 Task: Look for space in Deoli, India from 2nd August, 2023 to 12th August, 2023 for 2 adults in price range Rs.5000 to Rs.10000. Place can be private room with 1  bedroom having 1 bed and 1 bathroom. Property type can be house, flat, guest house, hotel. Booking option can be shelf check-in. Required host language is English.
Action: Mouse moved to (416, 50)
Screenshot: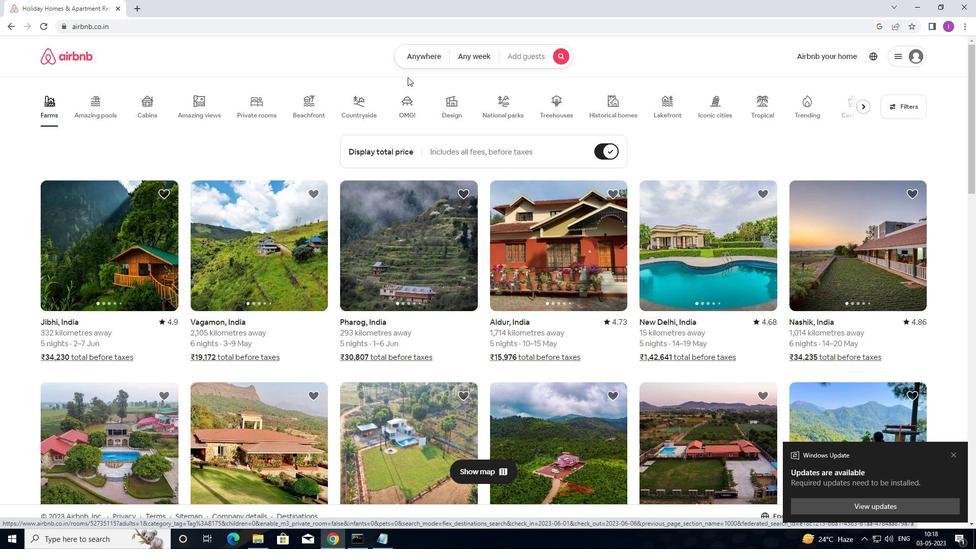 
Action: Mouse pressed left at (416, 50)
Screenshot: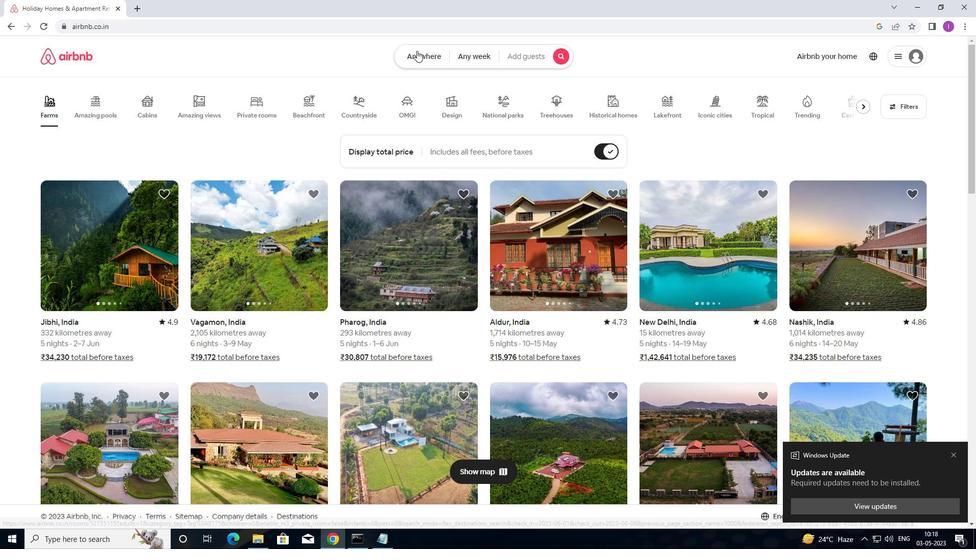 
Action: Mouse moved to (294, 101)
Screenshot: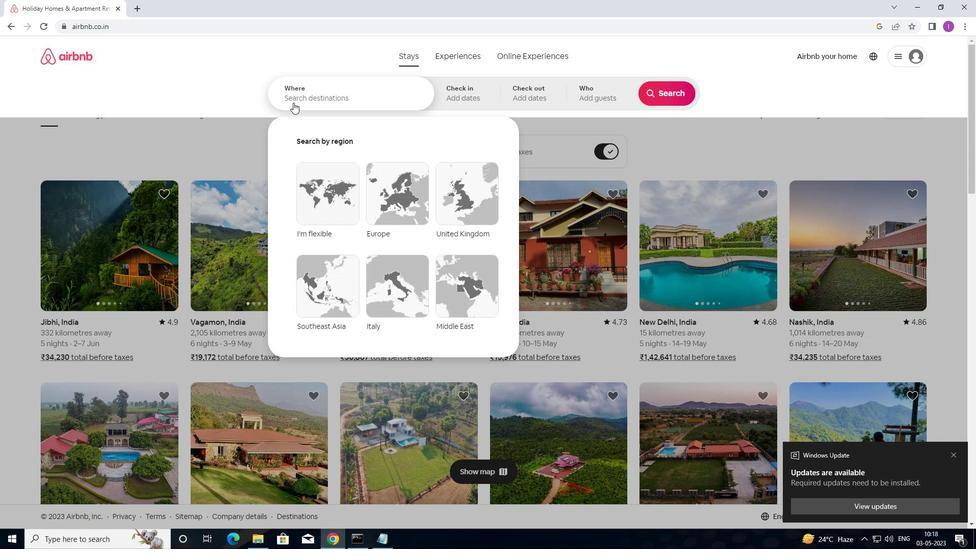 
Action: Mouse pressed left at (294, 101)
Screenshot: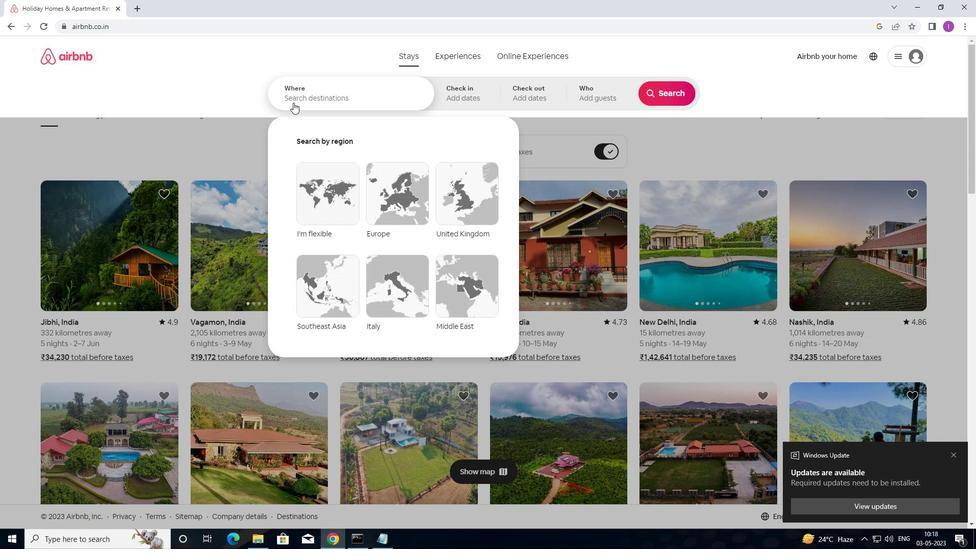 
Action: Mouse moved to (327, 90)
Screenshot: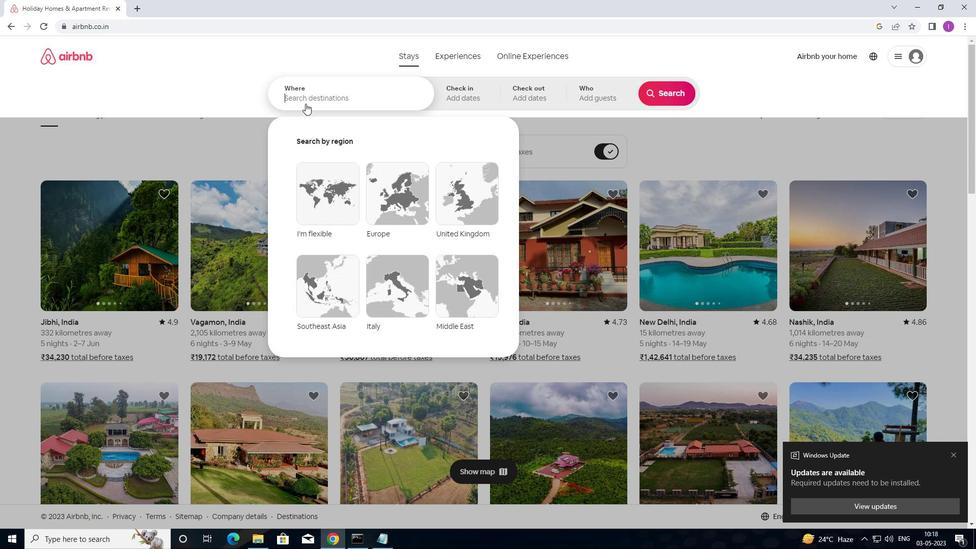 
Action: Key pressed <Key.shift>DEOLI,<Key.shift>INDIA
Screenshot: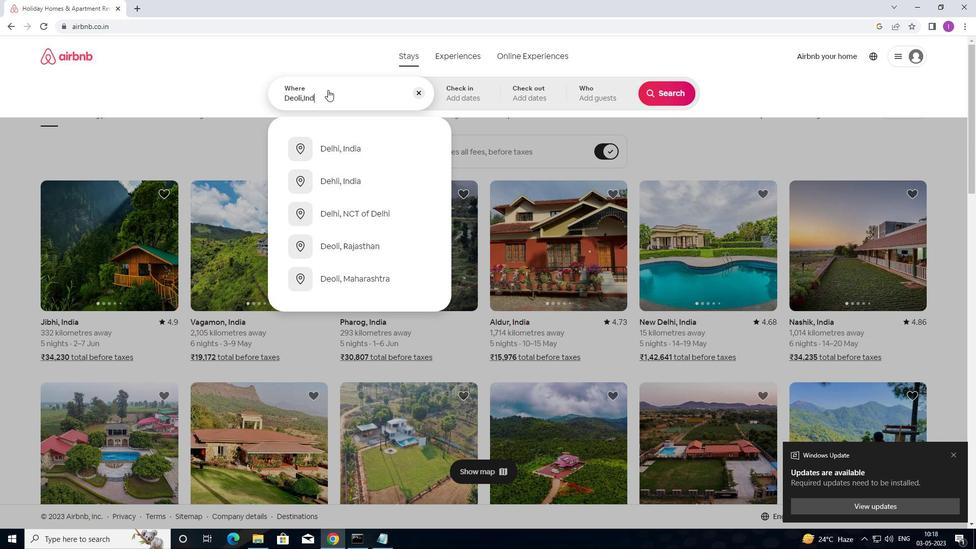 
Action: Mouse moved to (470, 93)
Screenshot: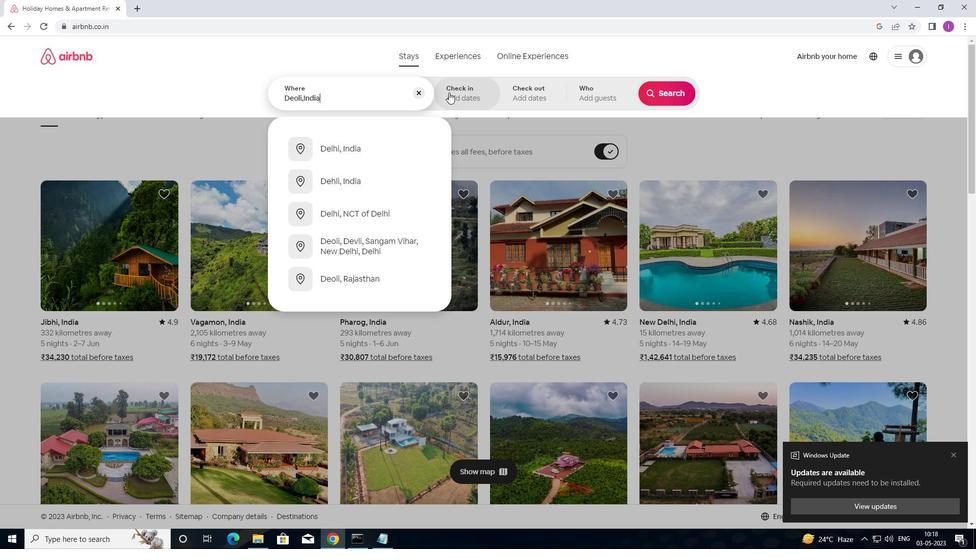 
Action: Mouse pressed left at (470, 93)
Screenshot: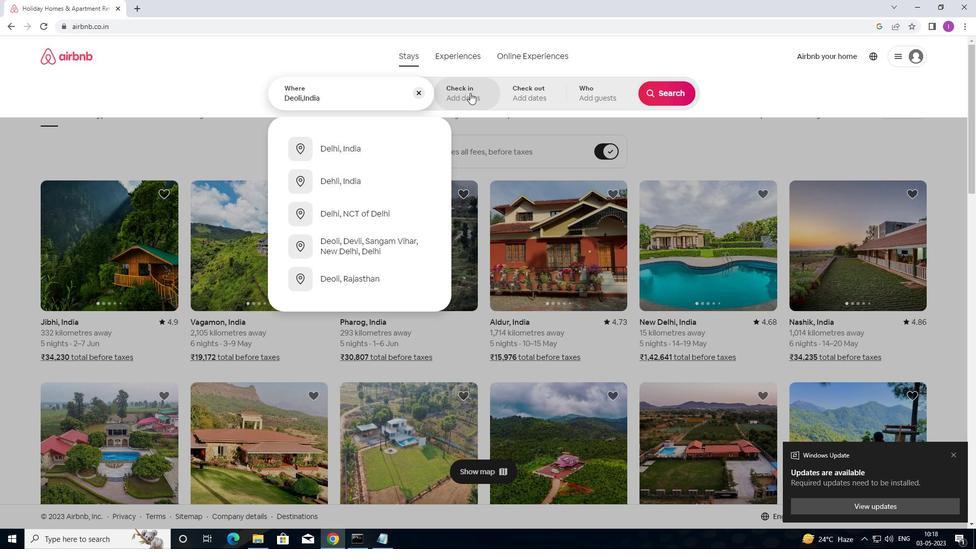 
Action: Mouse moved to (661, 173)
Screenshot: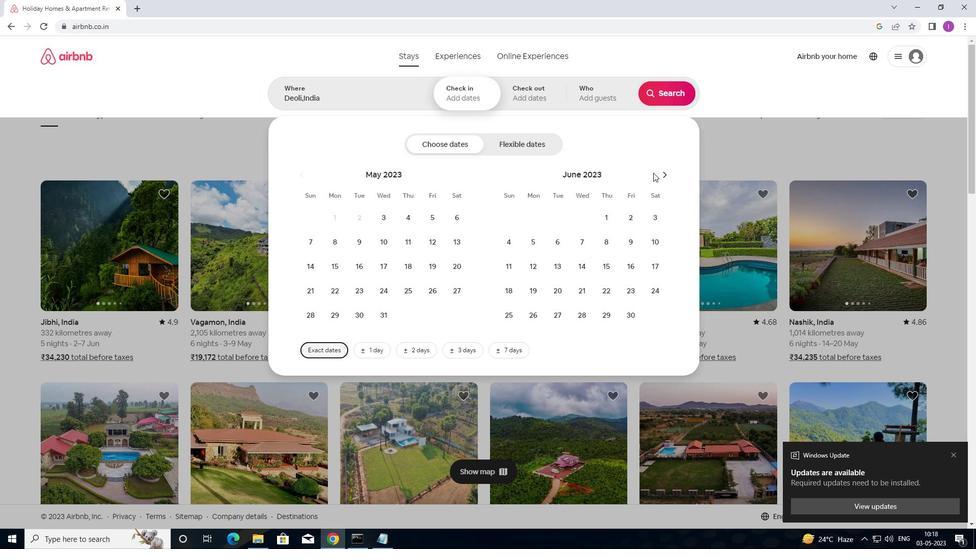 
Action: Mouse pressed left at (661, 173)
Screenshot: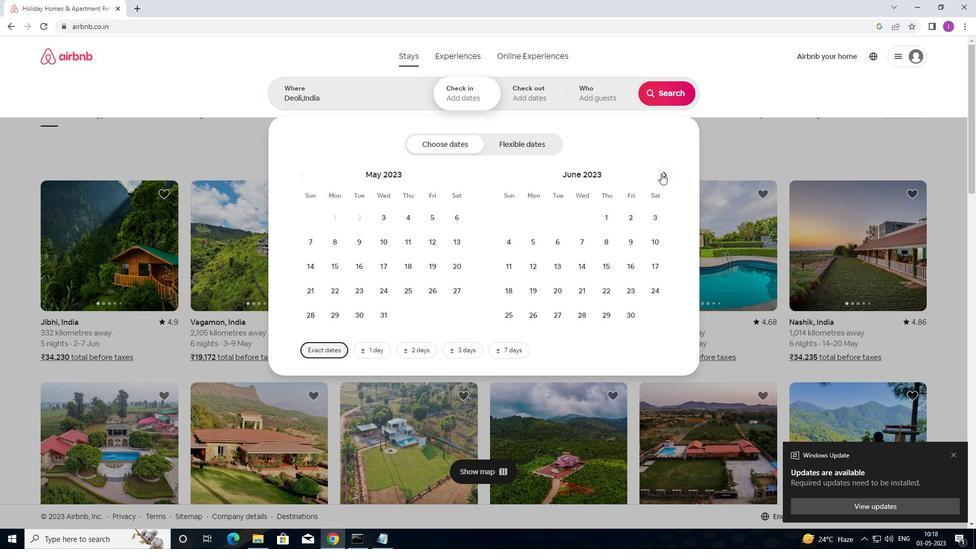 
Action: Mouse pressed left at (661, 173)
Screenshot: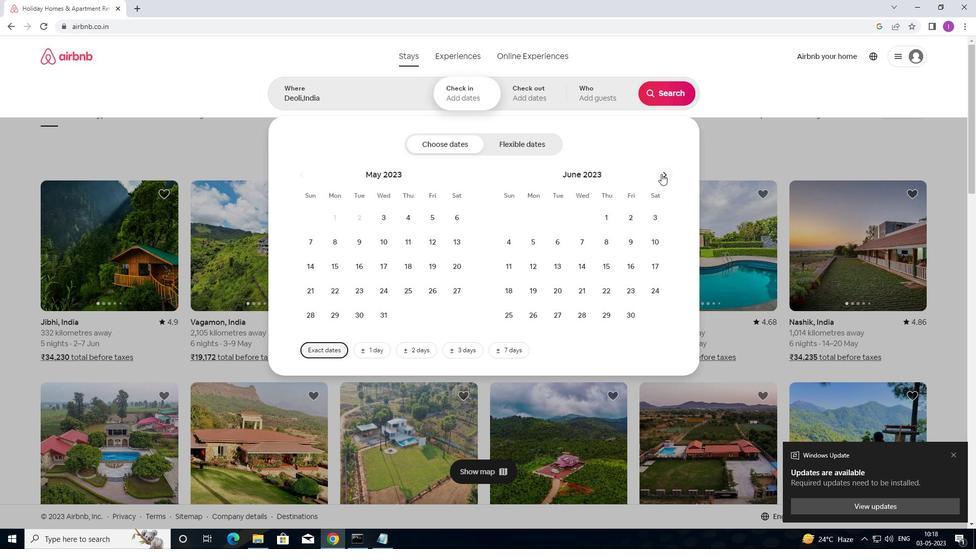 
Action: Mouse pressed left at (661, 173)
Screenshot: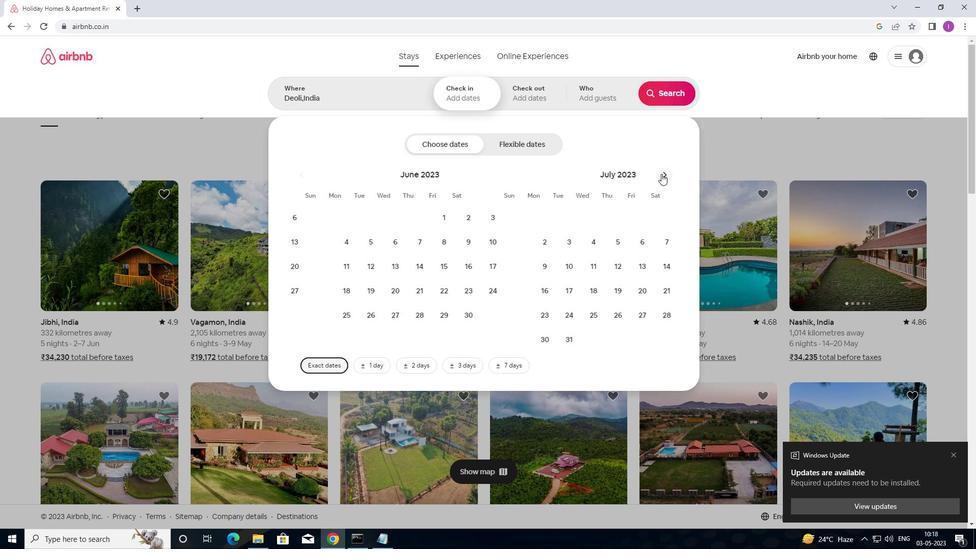 
Action: Mouse moved to (379, 215)
Screenshot: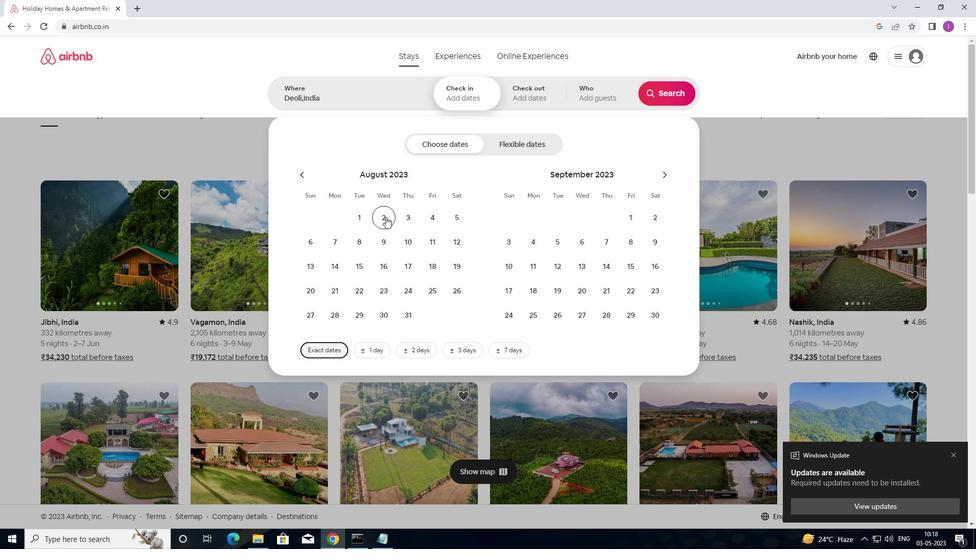 
Action: Mouse pressed left at (379, 215)
Screenshot: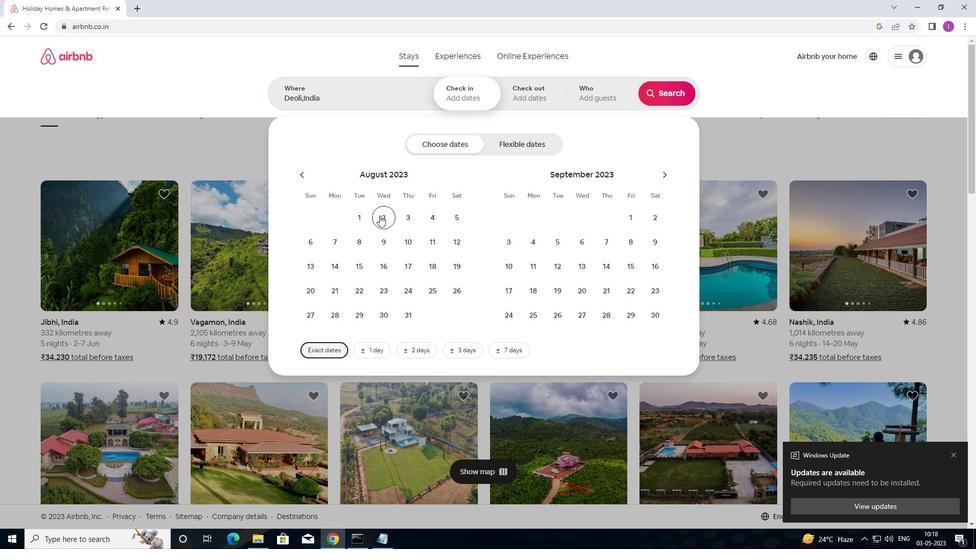 
Action: Mouse moved to (458, 237)
Screenshot: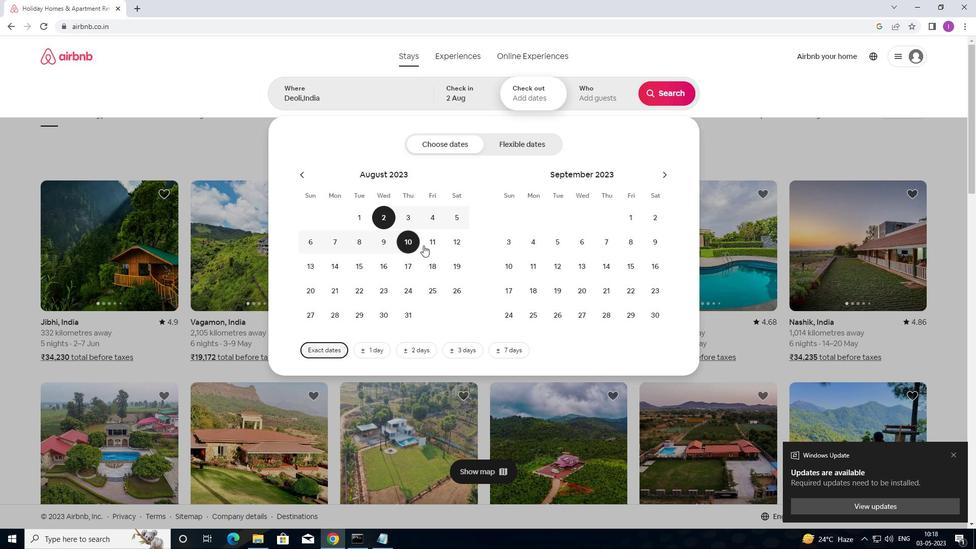 
Action: Mouse pressed left at (458, 237)
Screenshot: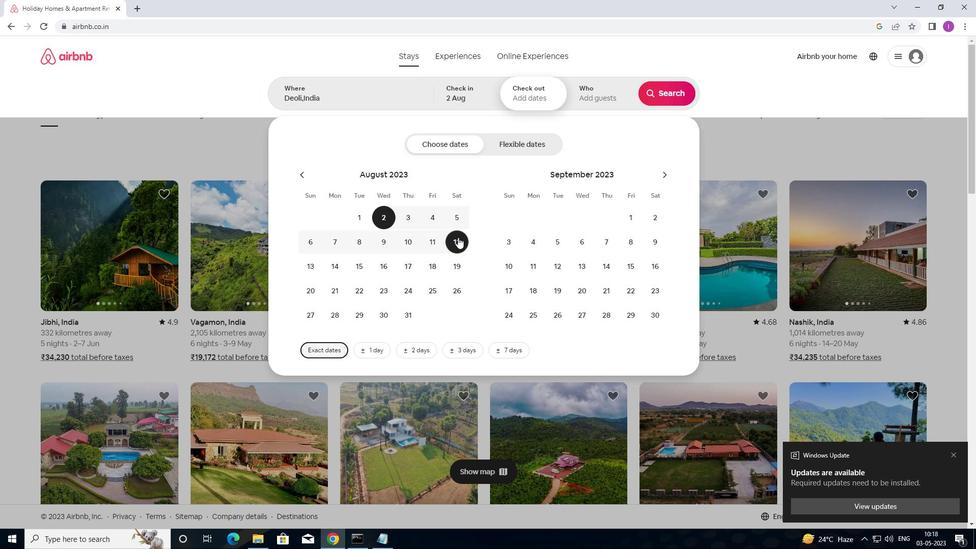 
Action: Mouse moved to (619, 94)
Screenshot: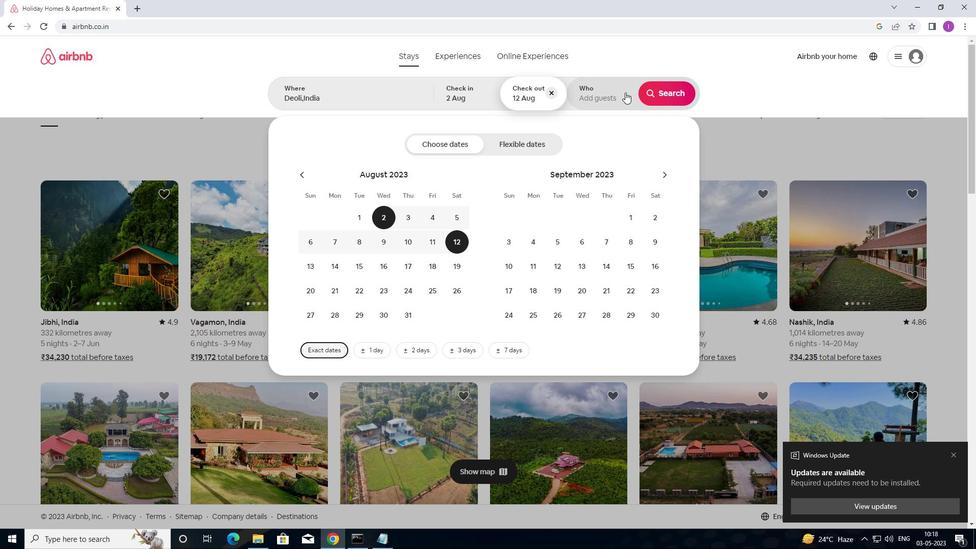 
Action: Mouse pressed left at (619, 94)
Screenshot: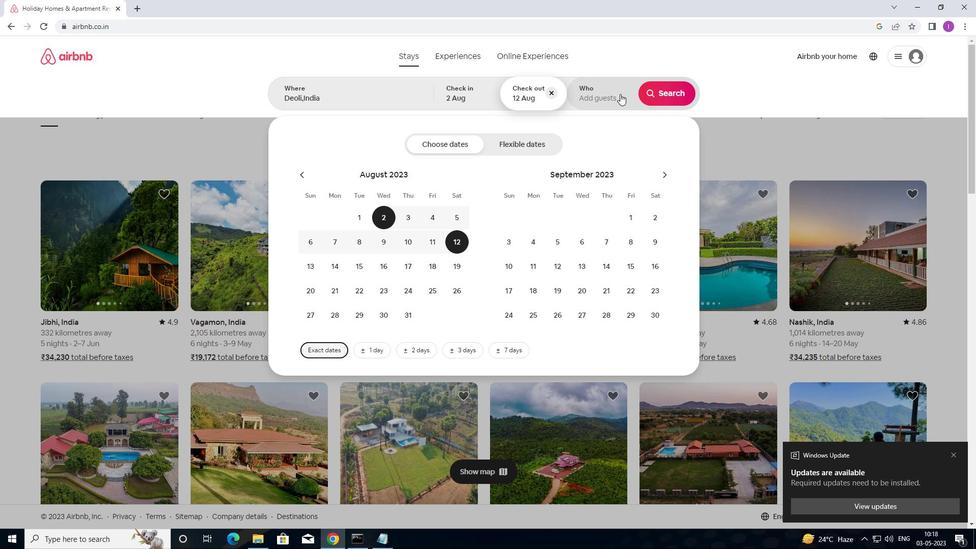 
Action: Mouse moved to (666, 148)
Screenshot: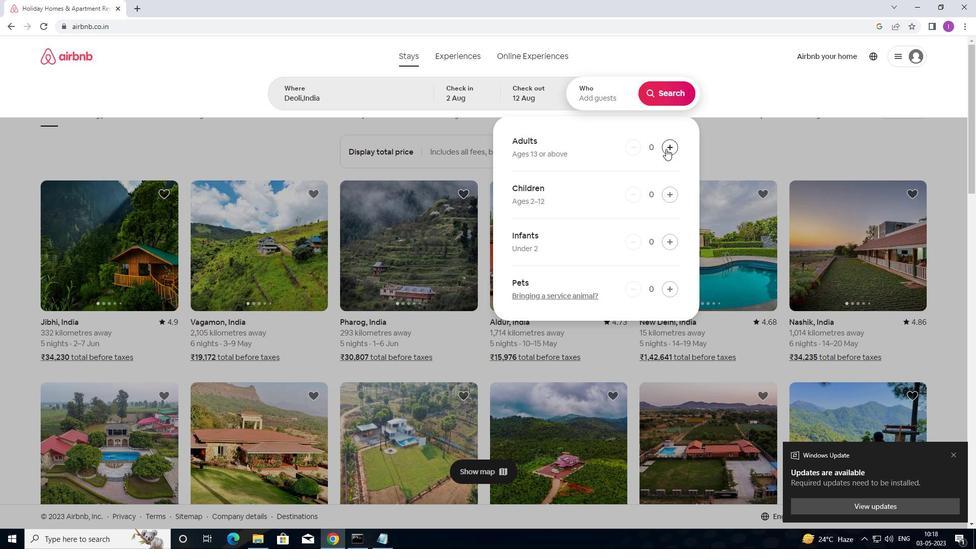 
Action: Mouse pressed left at (666, 148)
Screenshot: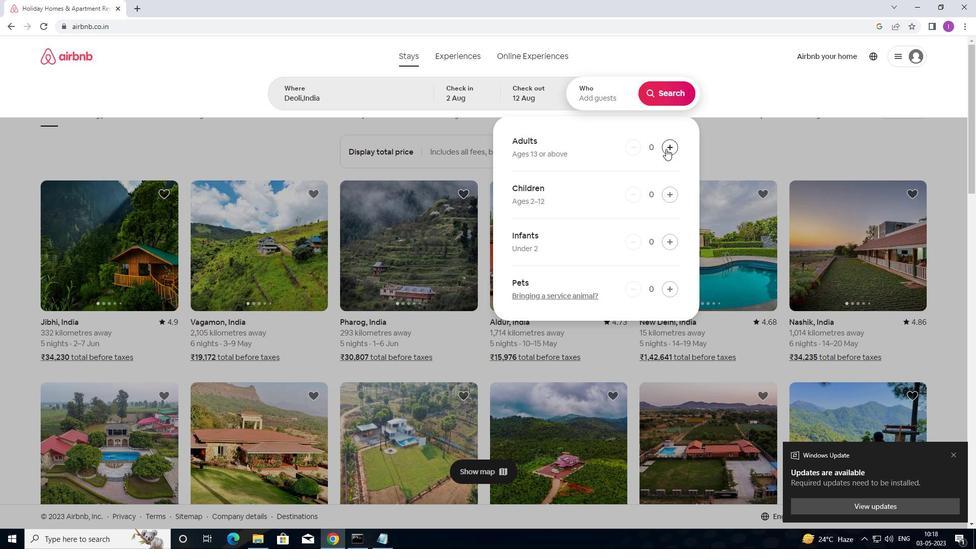 
Action: Mouse pressed left at (666, 148)
Screenshot: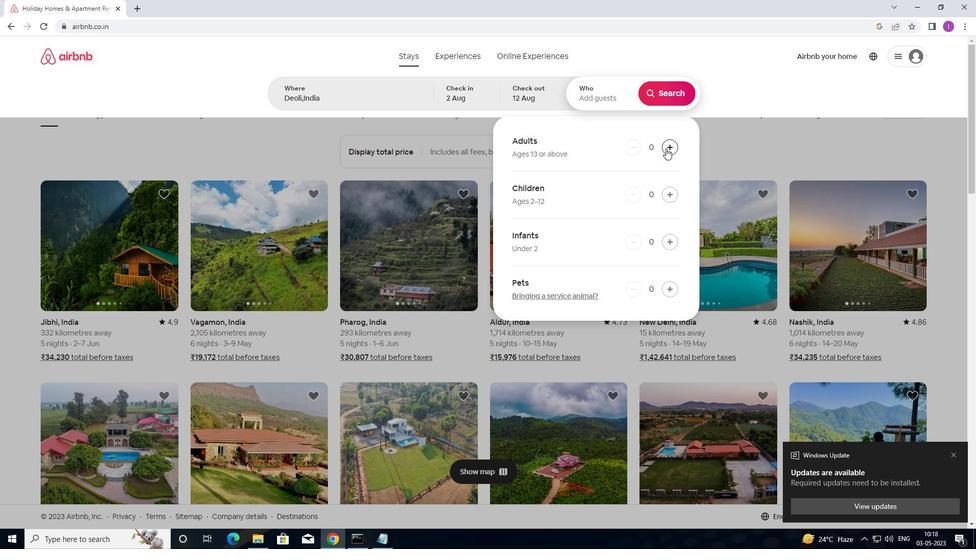 
Action: Mouse moved to (663, 97)
Screenshot: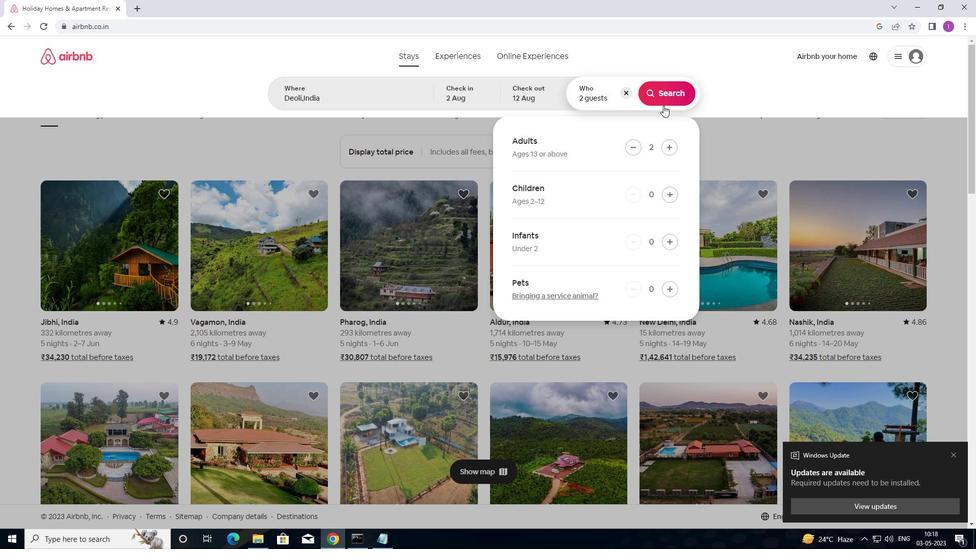 
Action: Mouse pressed left at (663, 97)
Screenshot: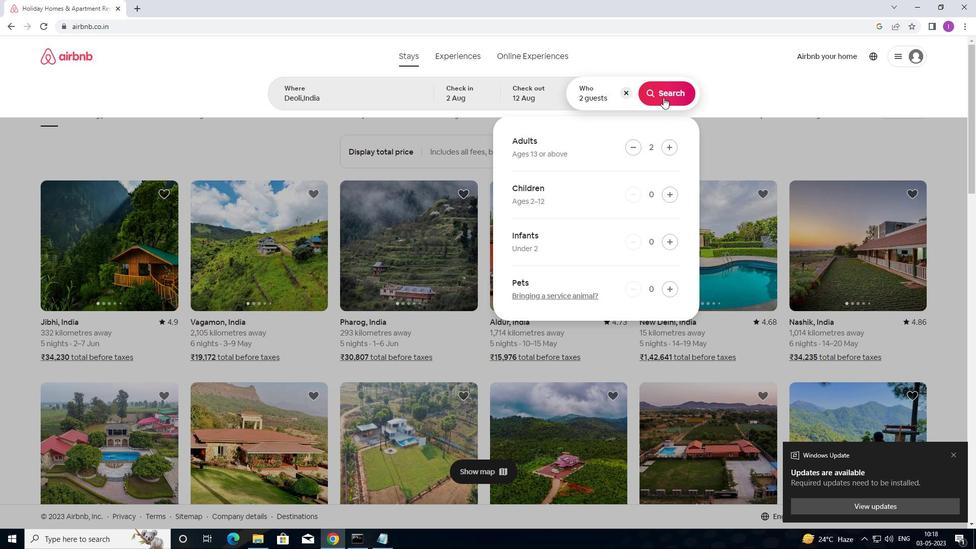 
Action: Mouse moved to (933, 93)
Screenshot: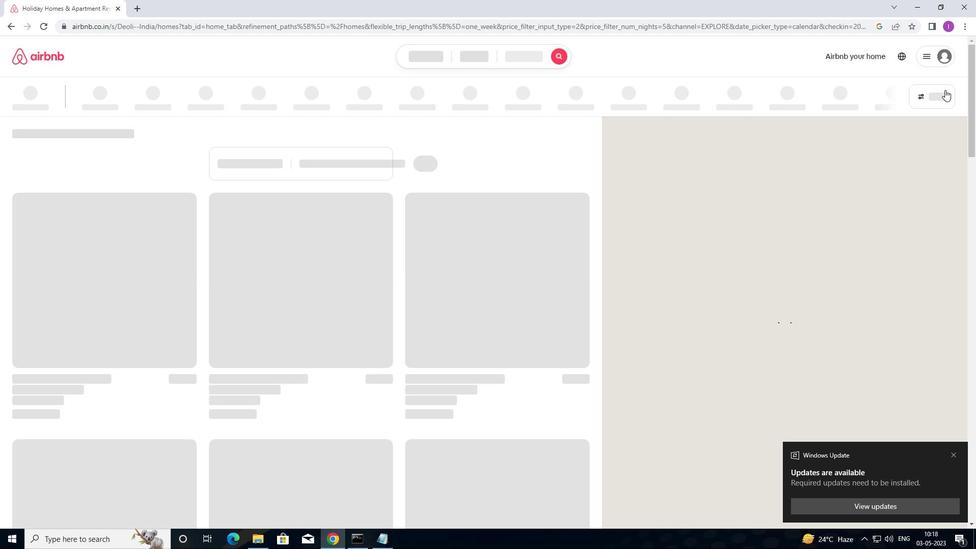
Action: Mouse pressed left at (933, 93)
Screenshot: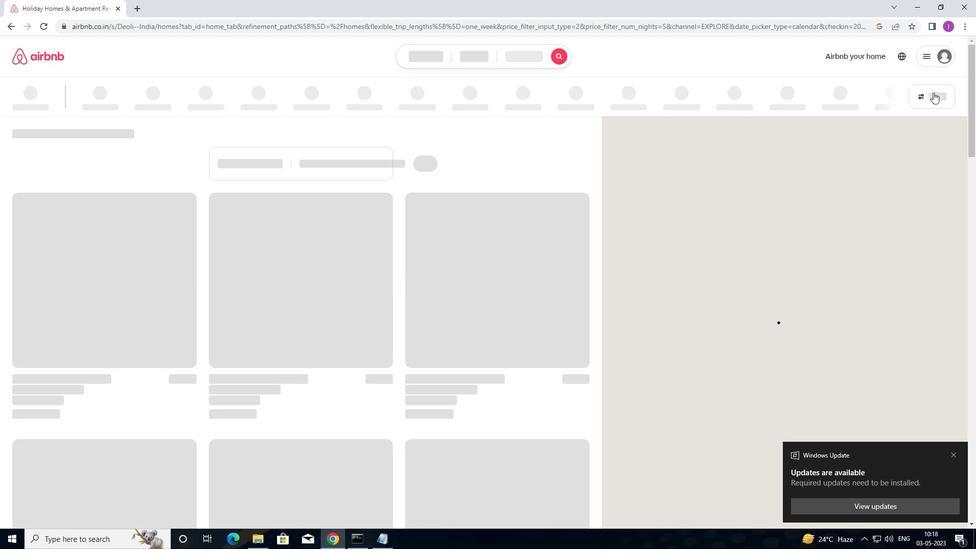 
Action: Mouse moved to (935, 94)
Screenshot: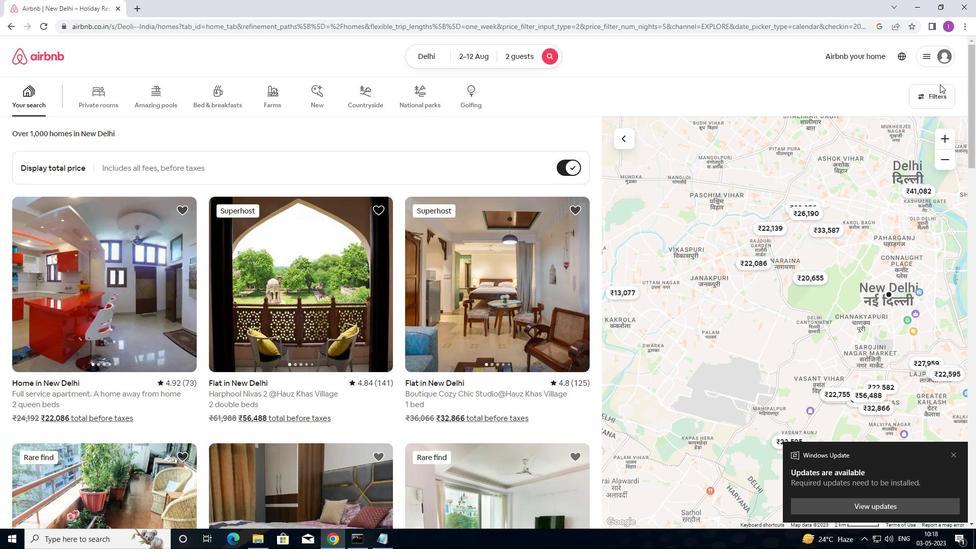 
Action: Mouse pressed left at (935, 94)
Screenshot: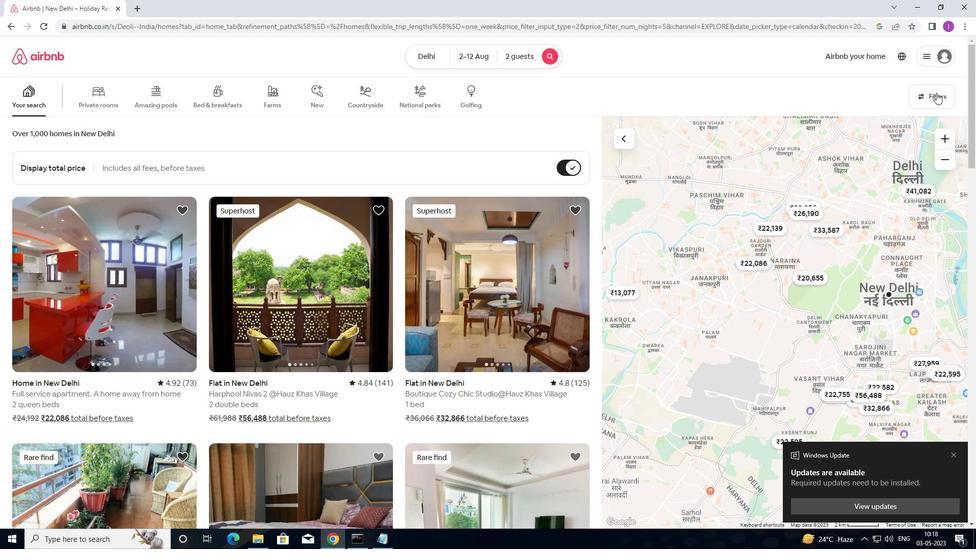 
Action: Mouse moved to (364, 227)
Screenshot: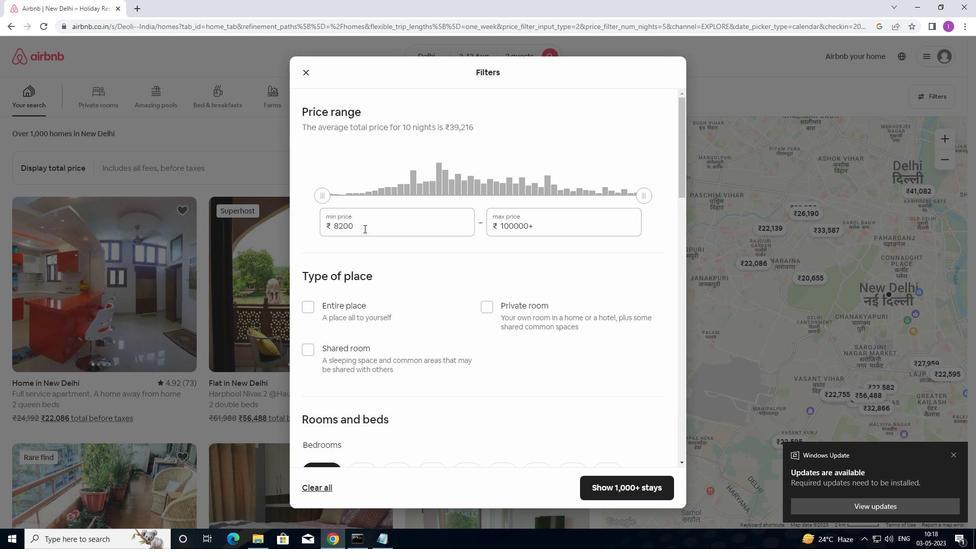
Action: Mouse pressed left at (364, 227)
Screenshot: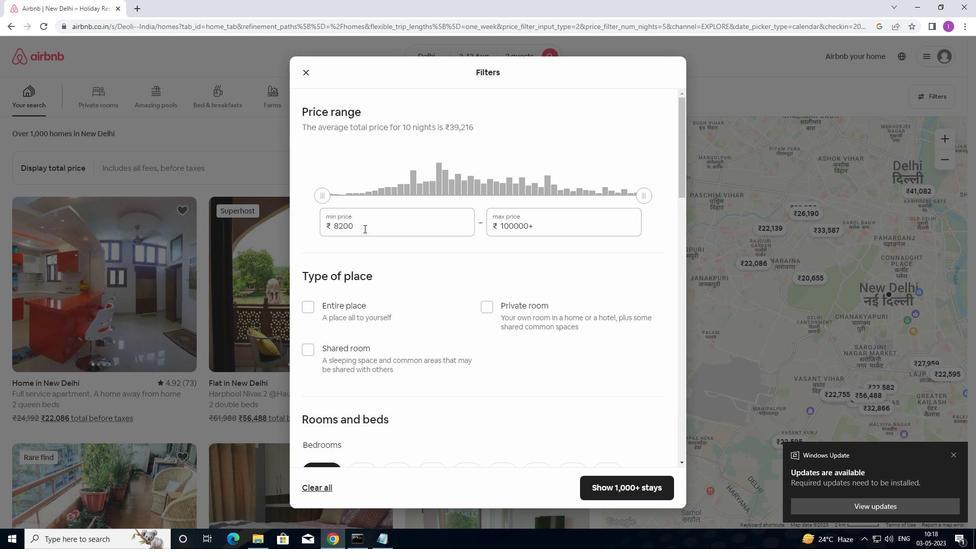 
Action: Mouse moved to (336, 222)
Screenshot: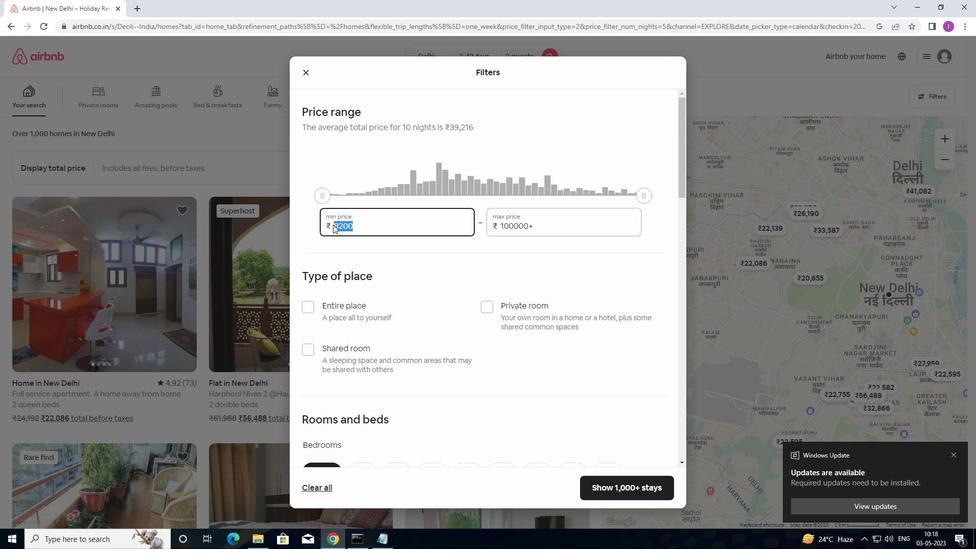 
Action: Key pressed 5
Screenshot: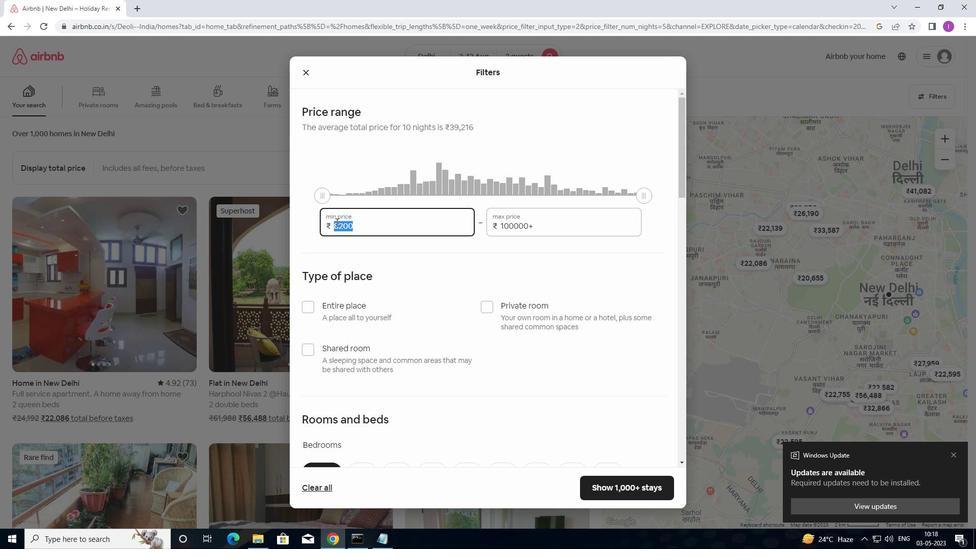 
Action: Mouse moved to (336, 222)
Screenshot: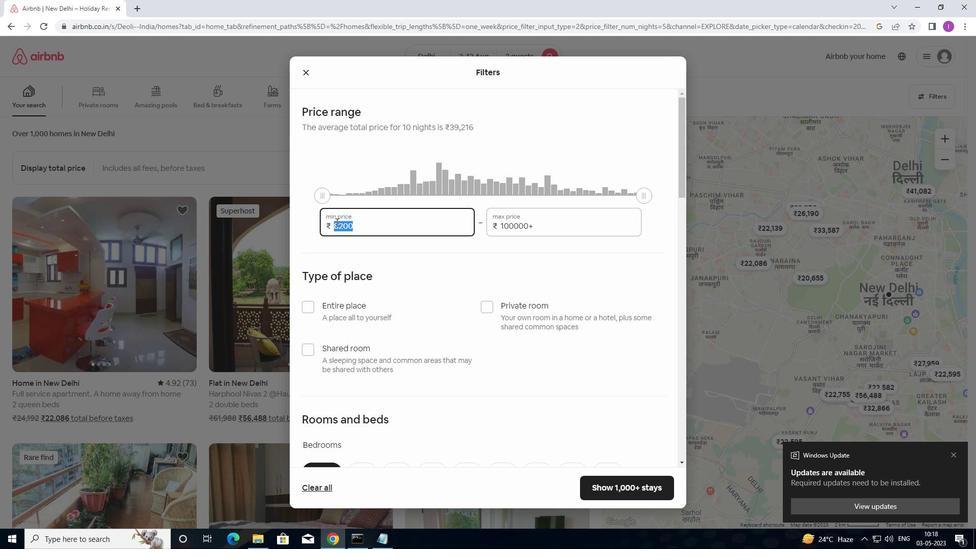 
Action: Key pressed 0
Screenshot: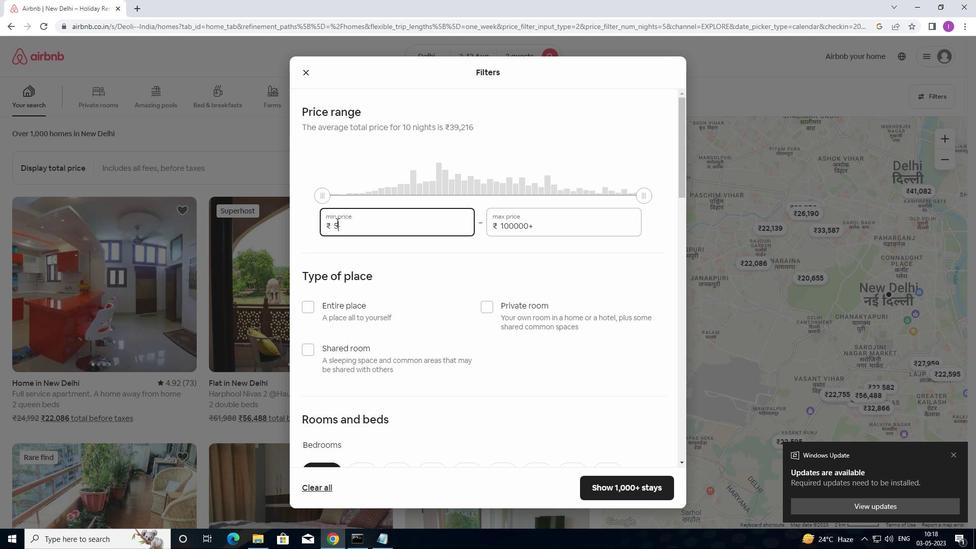 
Action: Mouse moved to (337, 221)
Screenshot: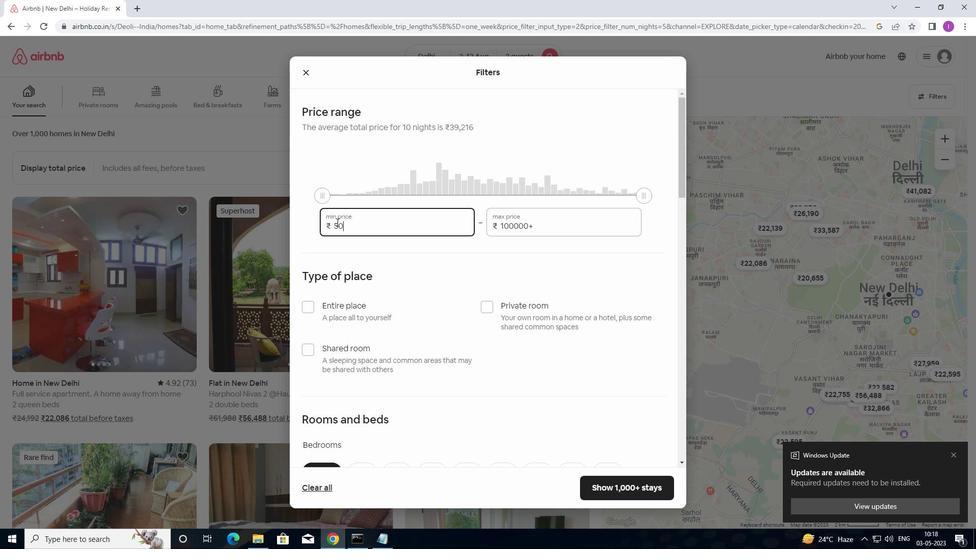 
Action: Key pressed 0
Screenshot: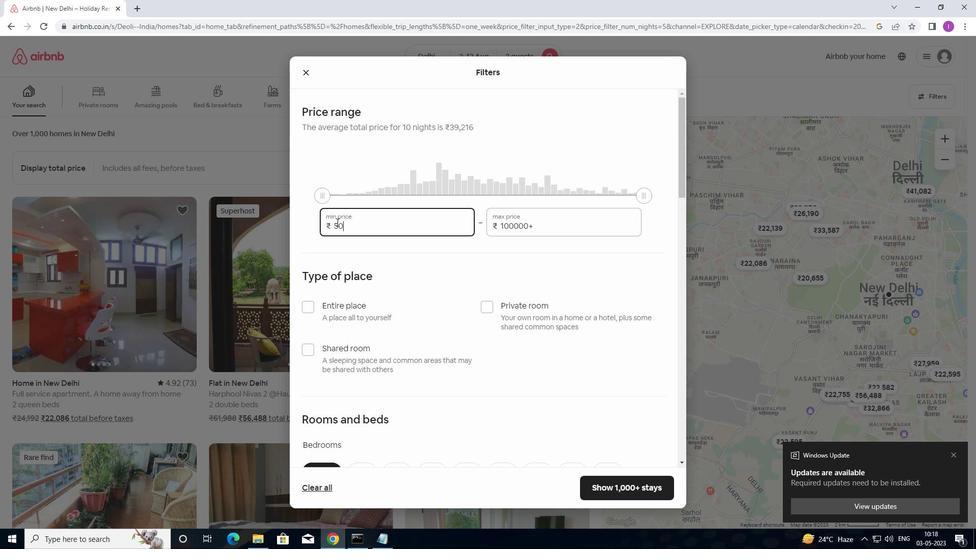 
Action: Mouse moved to (338, 221)
Screenshot: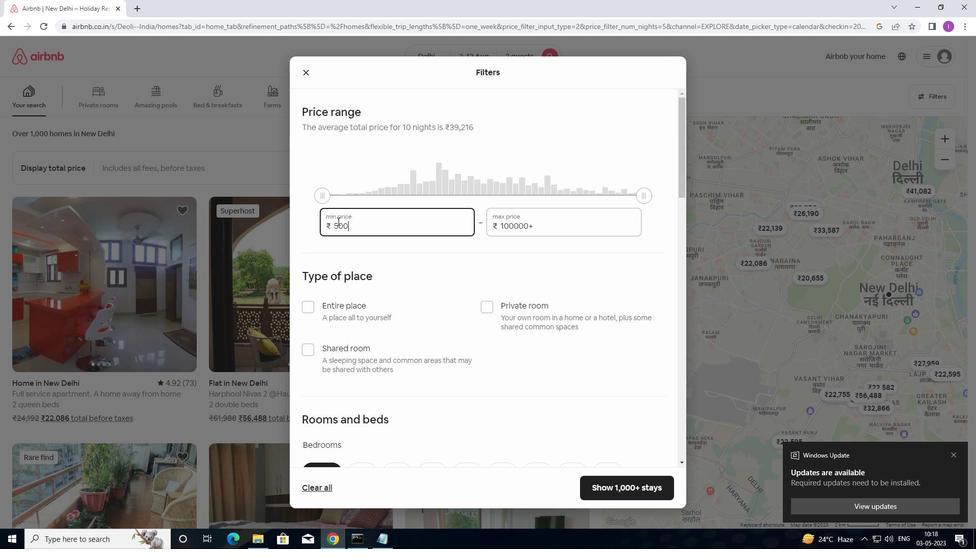 
Action: Key pressed 0
Screenshot: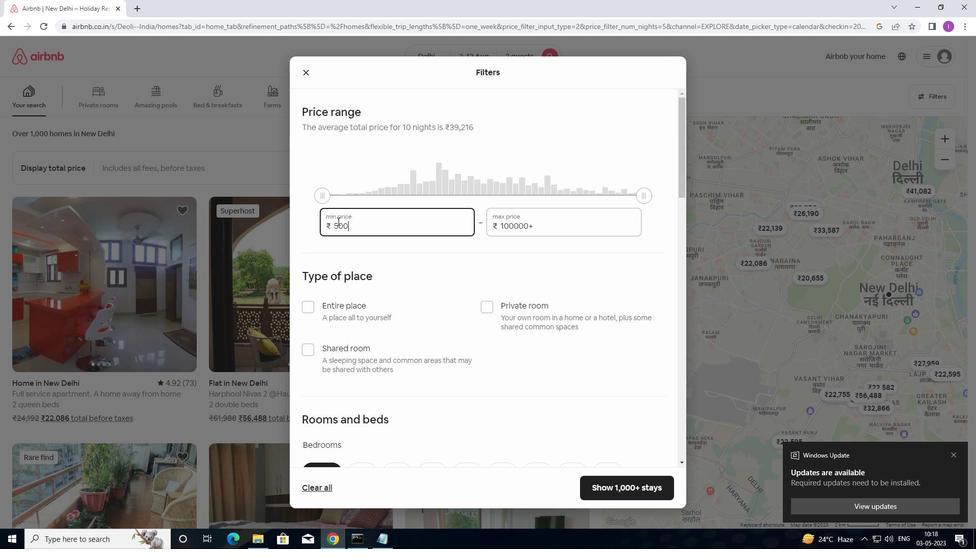 
Action: Mouse moved to (549, 224)
Screenshot: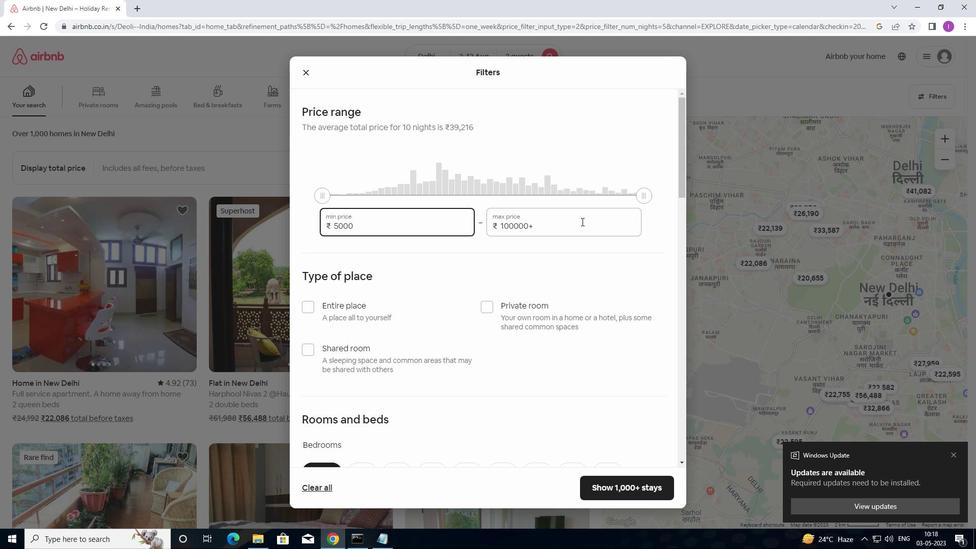 
Action: Mouse pressed left at (549, 224)
Screenshot: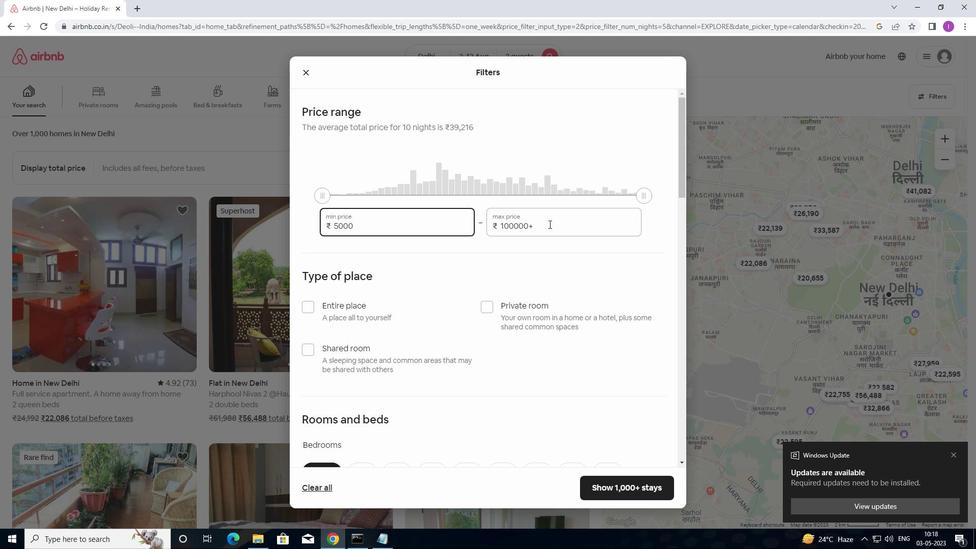
Action: Mouse moved to (497, 222)
Screenshot: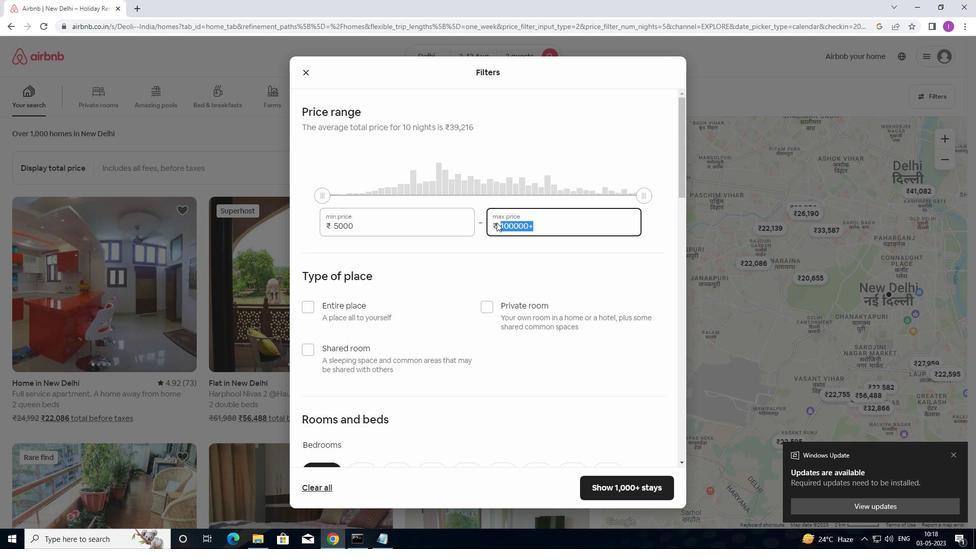 
Action: Key pressed 1
Screenshot: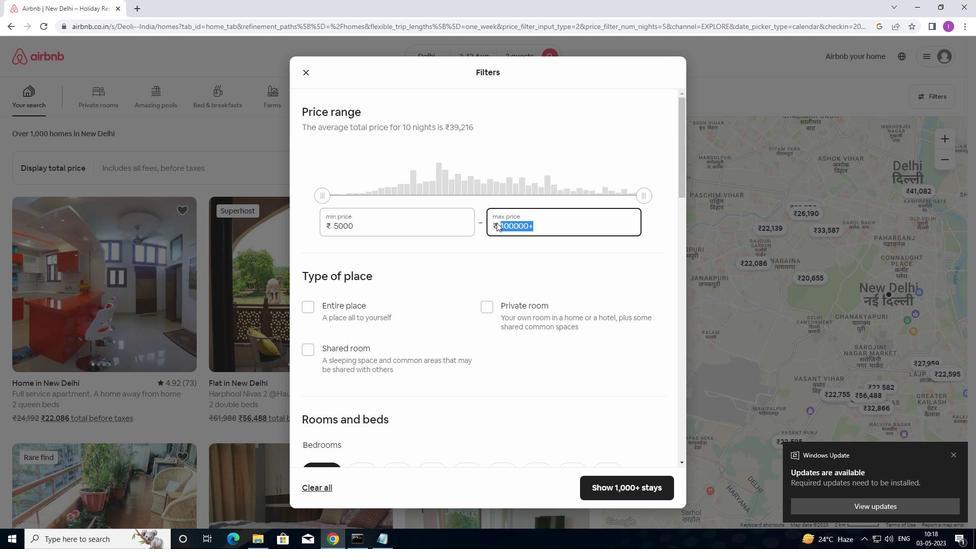 
Action: Mouse moved to (497, 221)
Screenshot: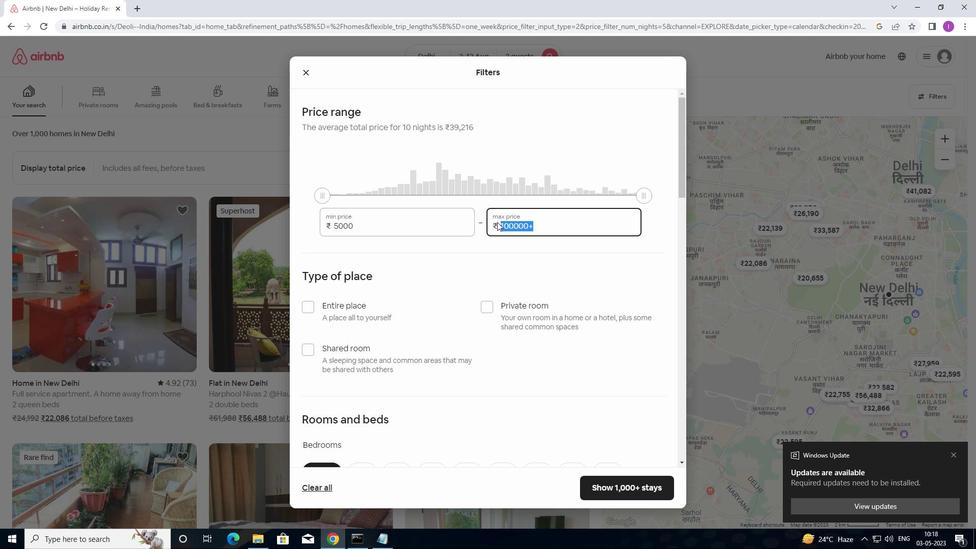 
Action: Key pressed 00
Screenshot: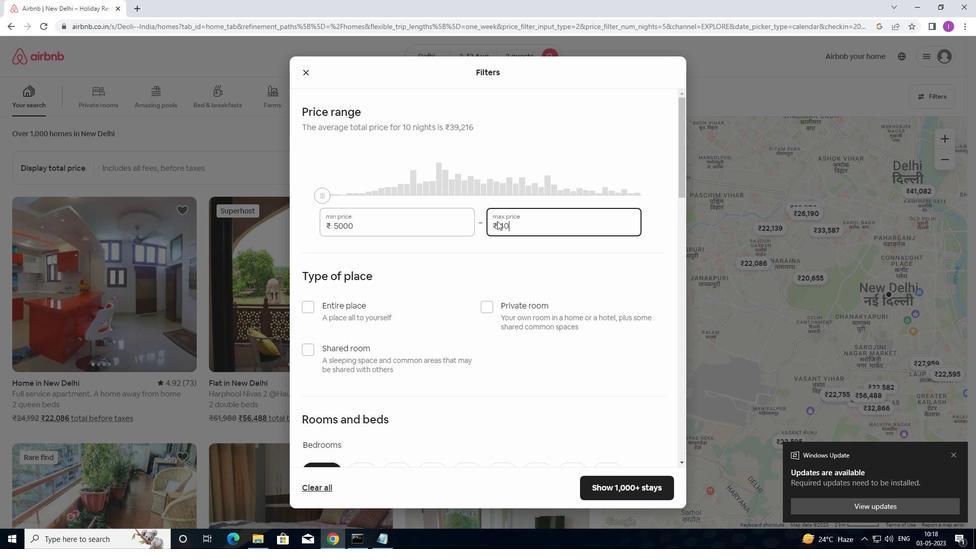 
Action: Mouse moved to (498, 219)
Screenshot: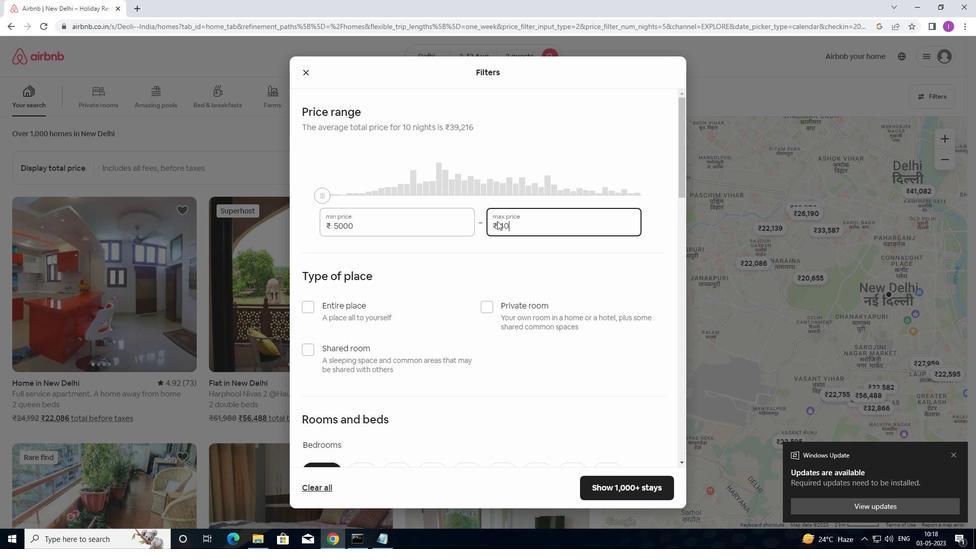 
Action: Key pressed 0
Screenshot: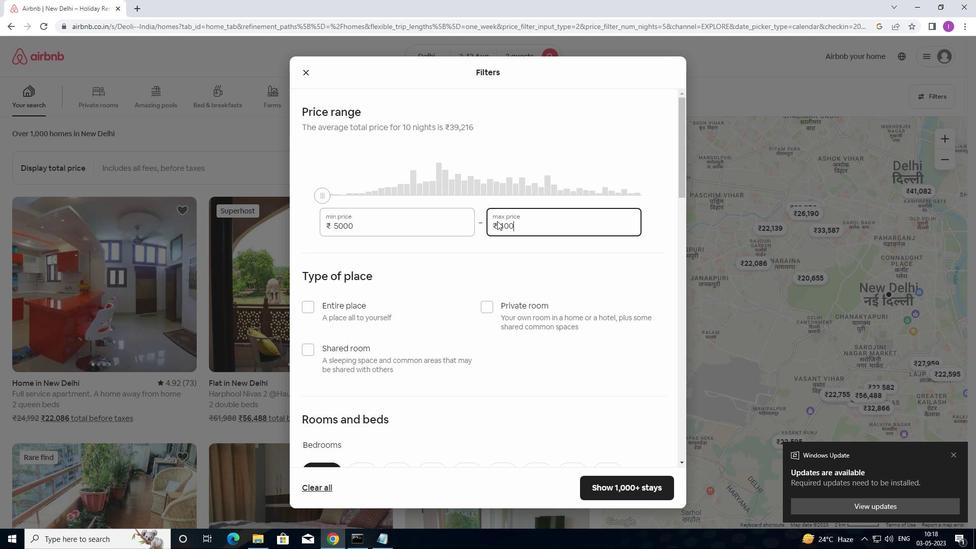 
Action: Mouse moved to (578, 231)
Screenshot: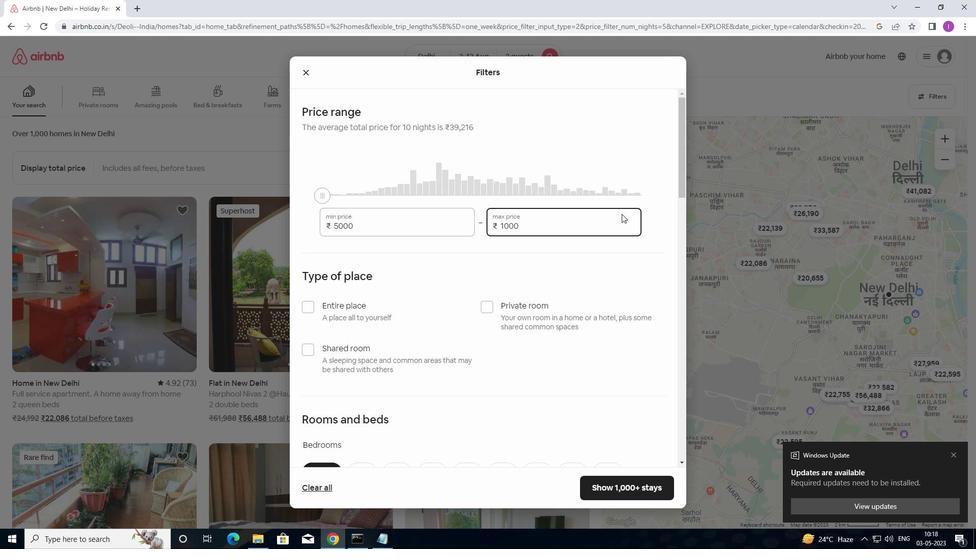
Action: Key pressed 0
Screenshot: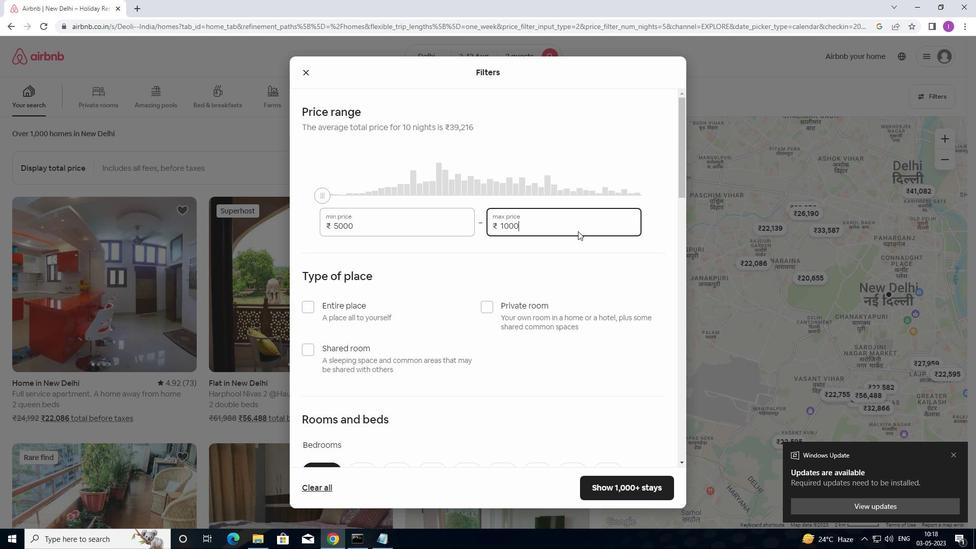 
Action: Mouse moved to (468, 290)
Screenshot: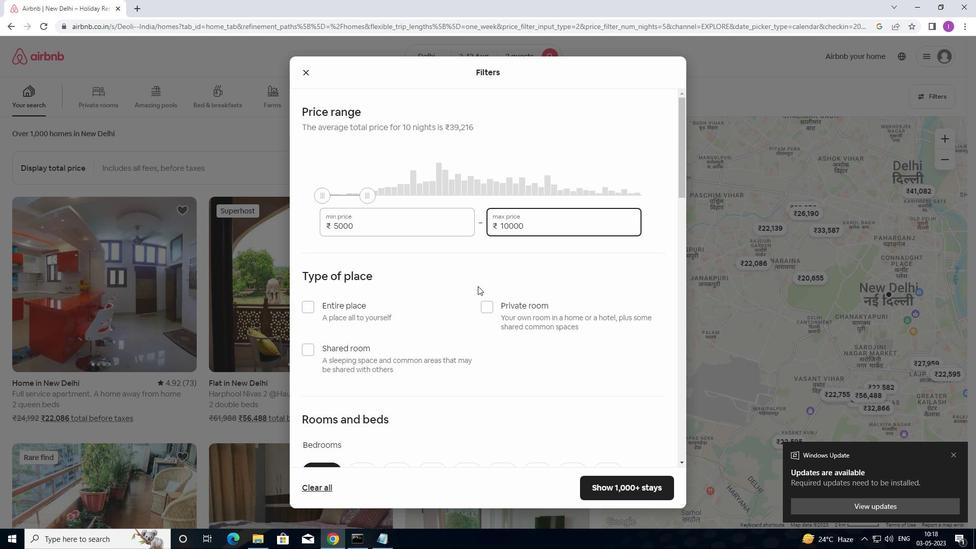 
Action: Mouse scrolled (468, 290) with delta (0, 0)
Screenshot: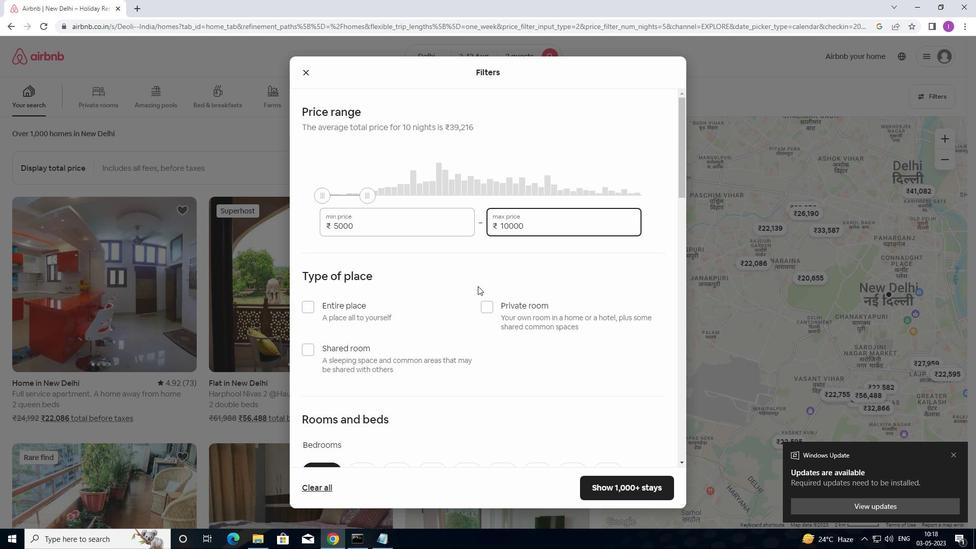 
Action: Mouse moved to (311, 255)
Screenshot: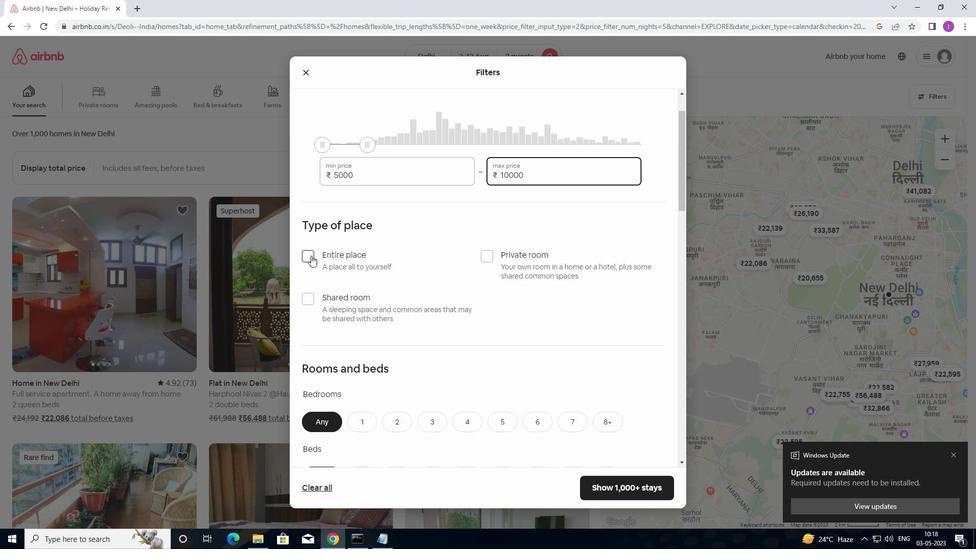 
Action: Mouse pressed left at (311, 255)
Screenshot: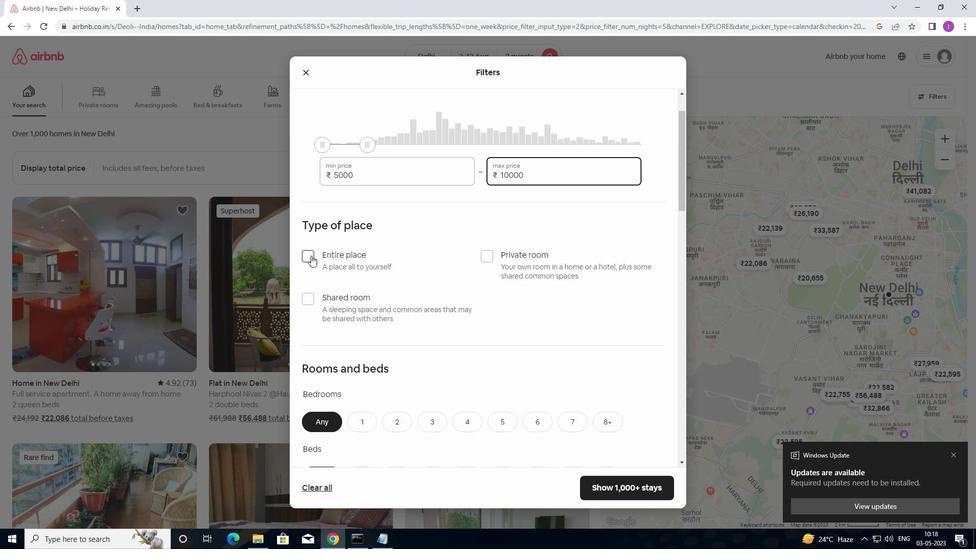 
Action: Mouse moved to (483, 256)
Screenshot: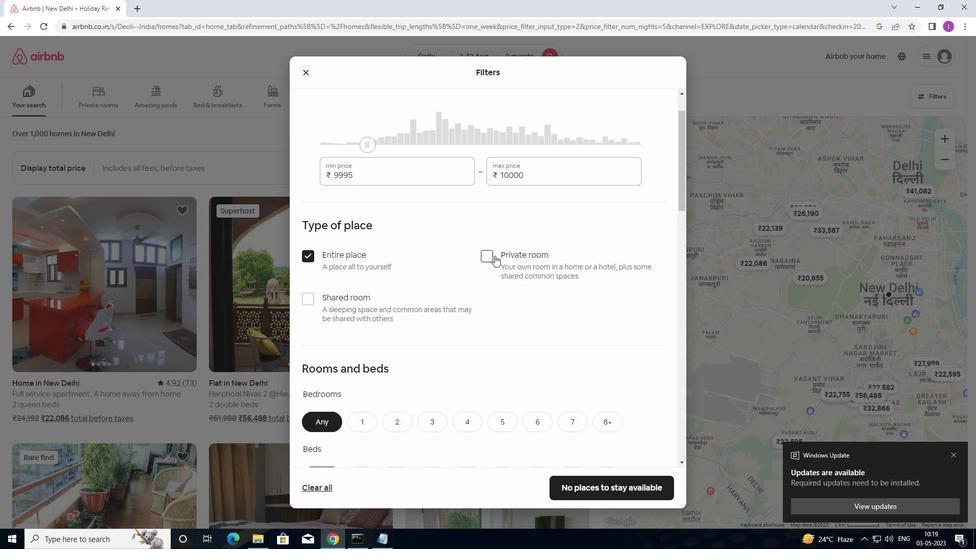 
Action: Mouse pressed left at (483, 256)
Screenshot: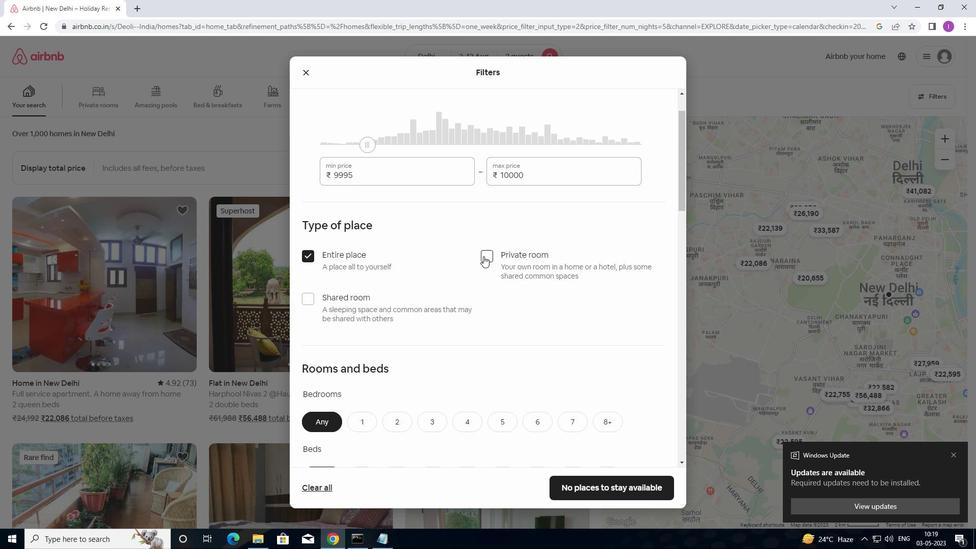
Action: Mouse moved to (307, 254)
Screenshot: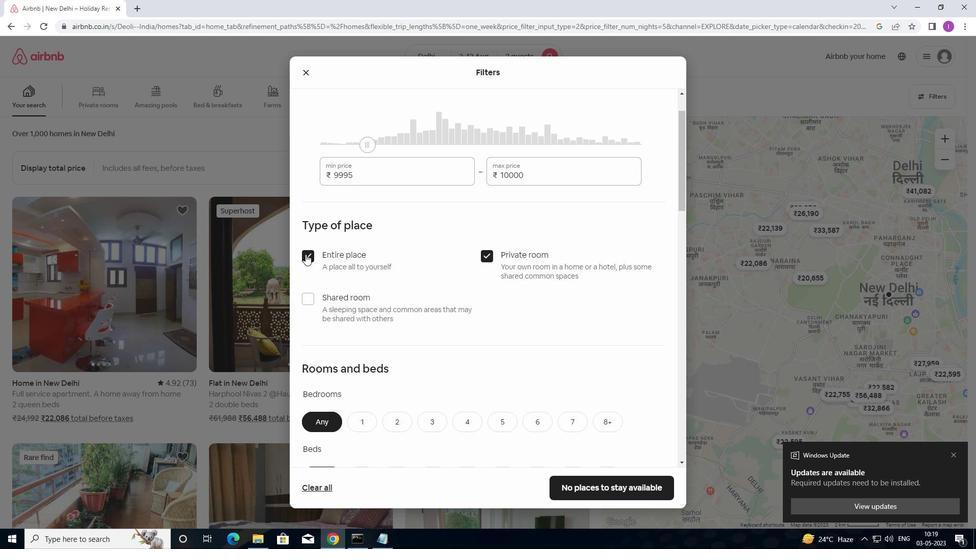 
Action: Mouse pressed left at (307, 254)
Screenshot: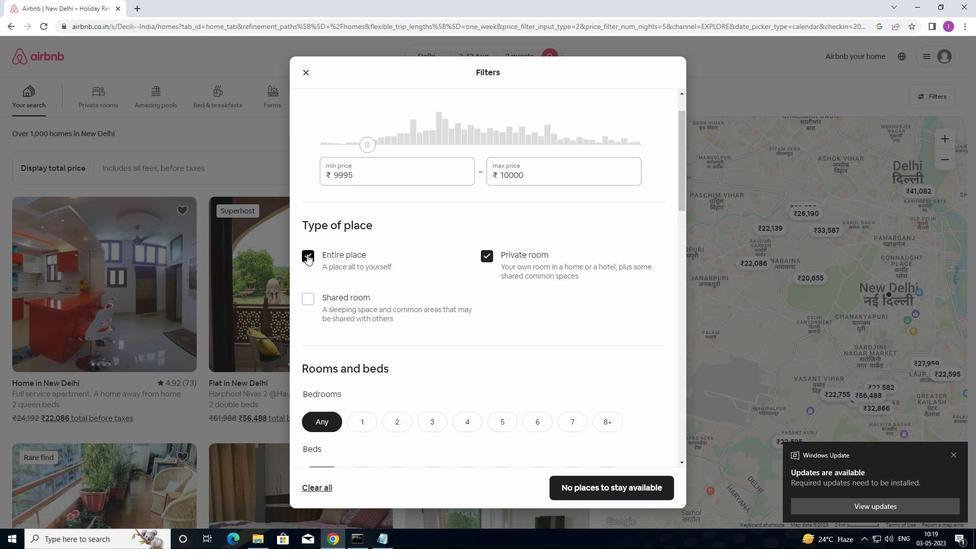 
Action: Mouse moved to (337, 323)
Screenshot: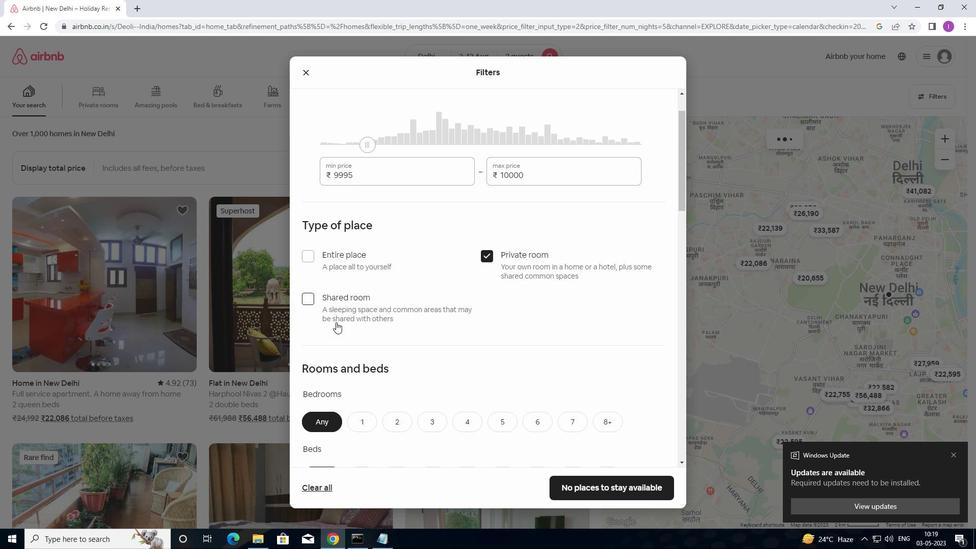 
Action: Mouse scrolled (337, 323) with delta (0, 0)
Screenshot: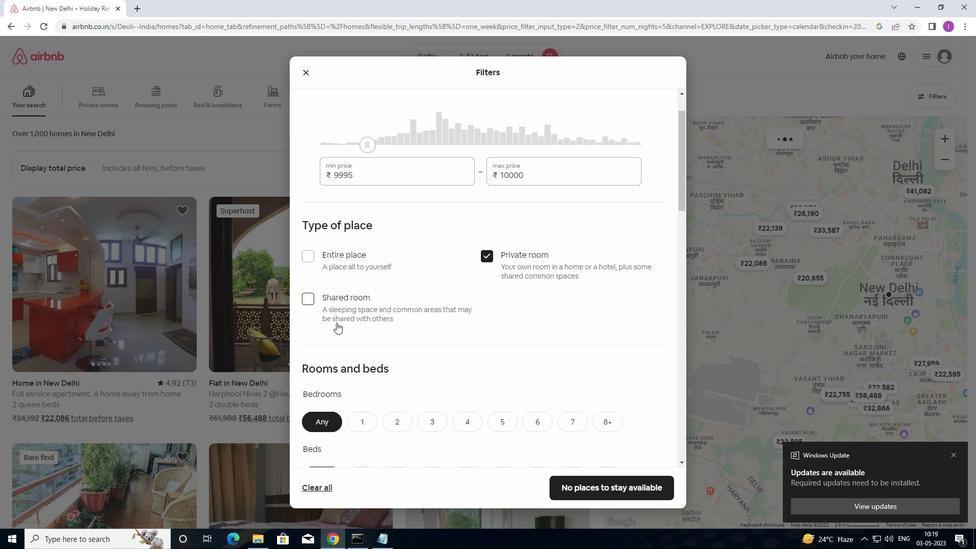 
Action: Mouse scrolled (337, 323) with delta (0, 0)
Screenshot: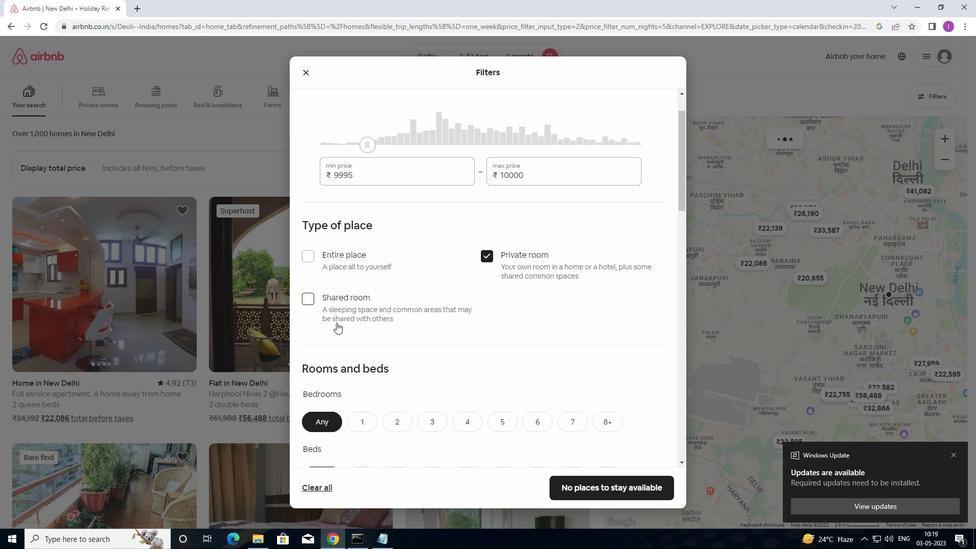 
Action: Mouse moved to (338, 323)
Screenshot: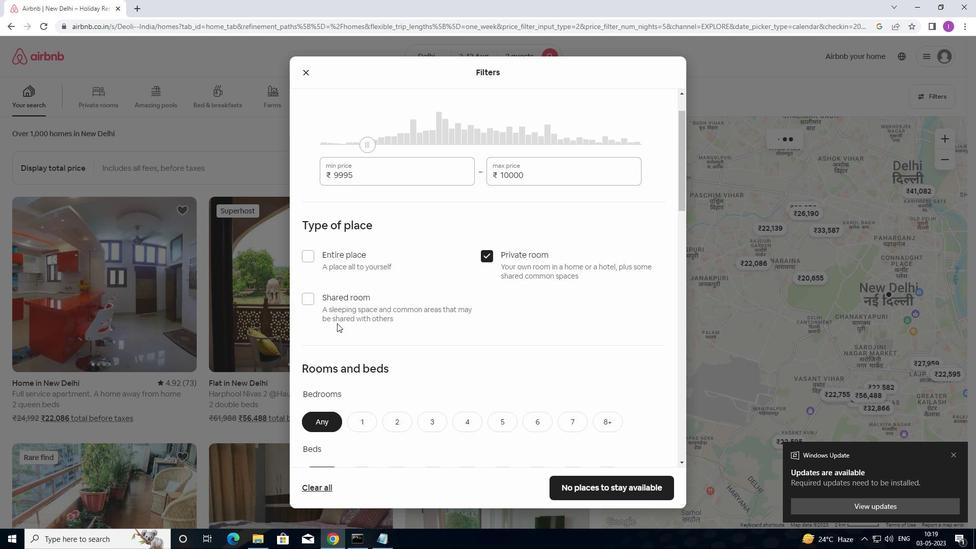 
Action: Mouse scrolled (338, 322) with delta (0, 0)
Screenshot: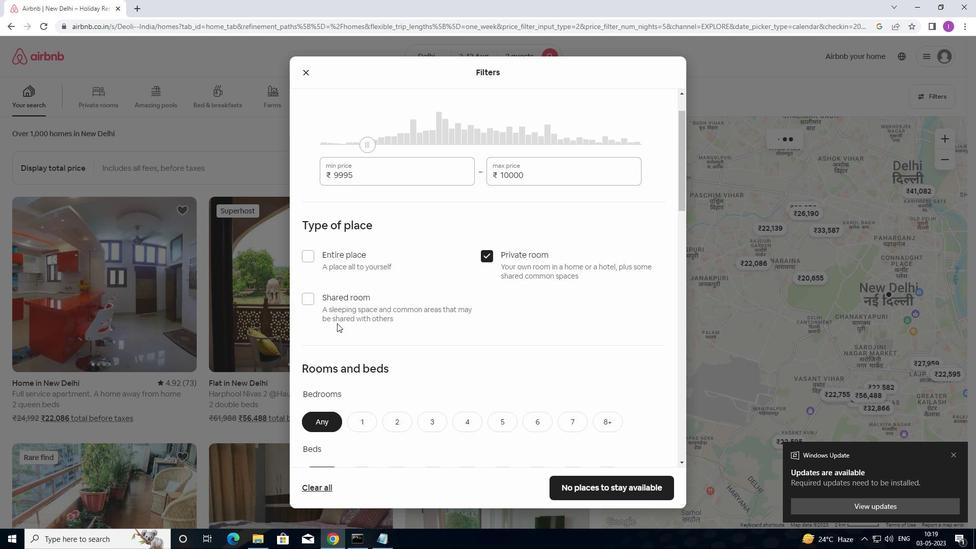 
Action: Mouse moved to (356, 267)
Screenshot: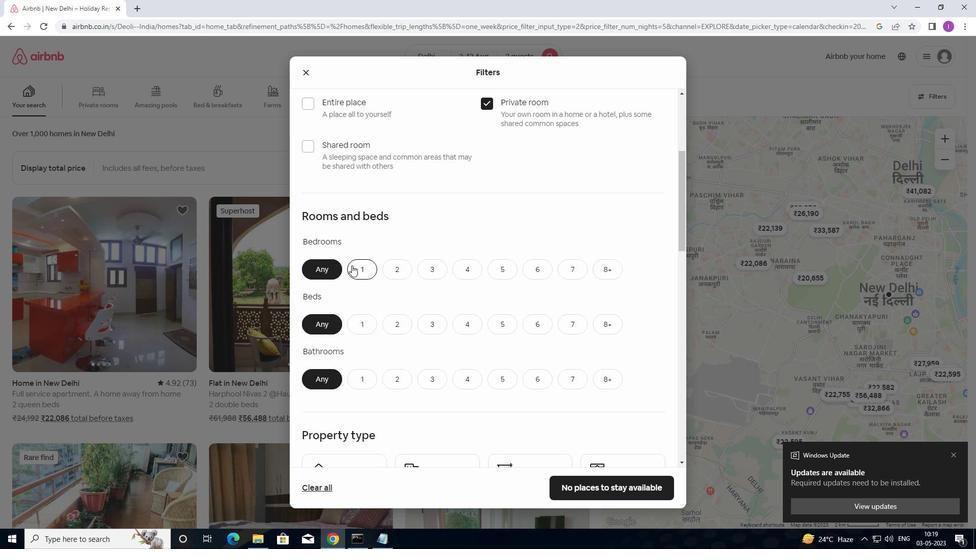 
Action: Mouse pressed left at (356, 267)
Screenshot: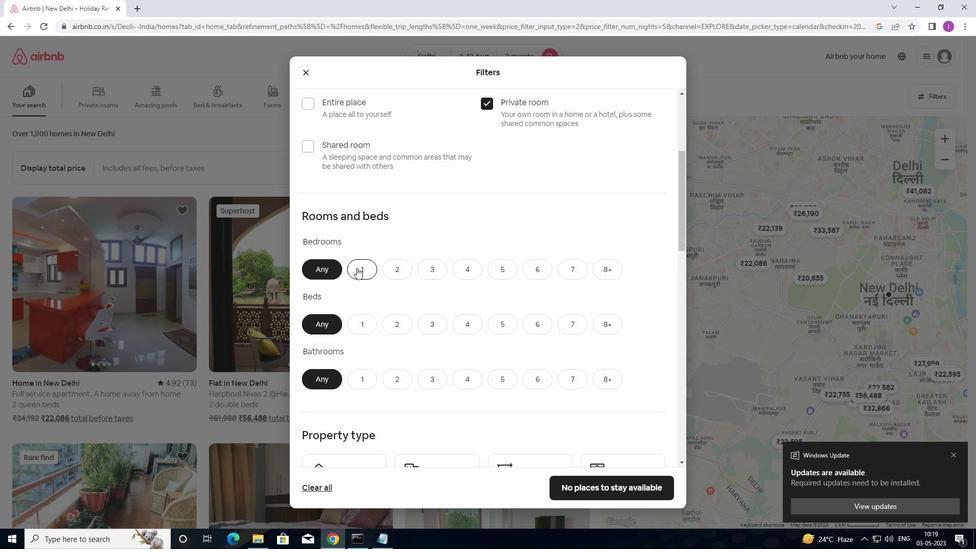 
Action: Mouse moved to (372, 313)
Screenshot: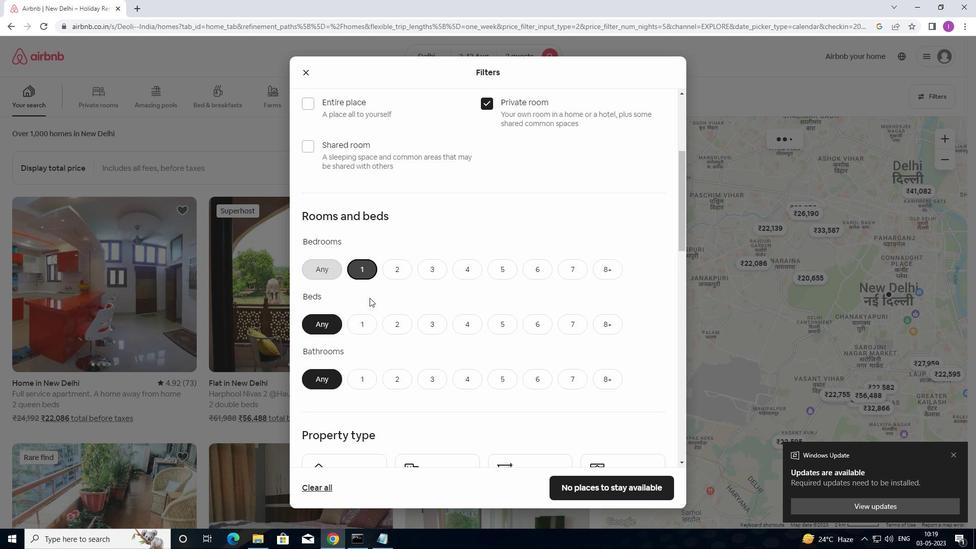 
Action: Mouse scrolled (372, 312) with delta (0, 0)
Screenshot: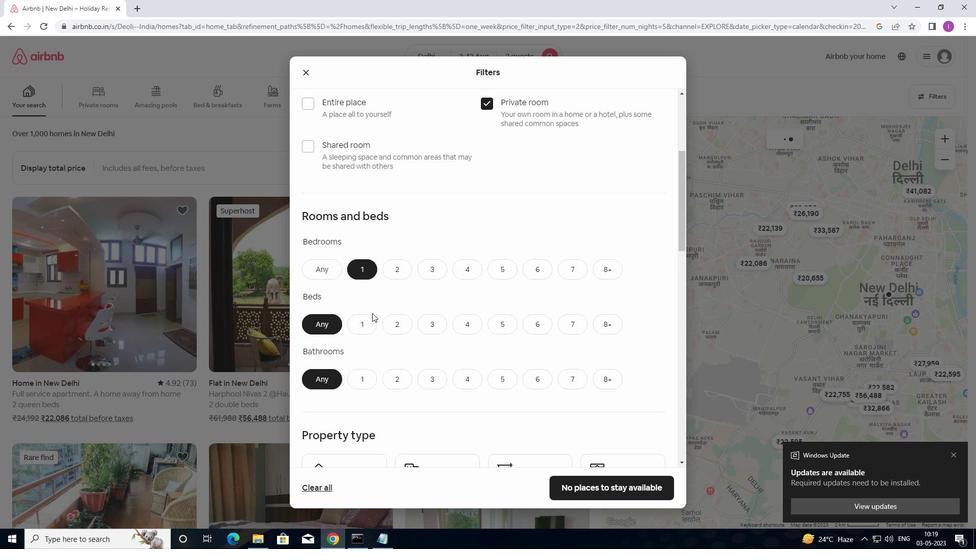
Action: Mouse moved to (364, 270)
Screenshot: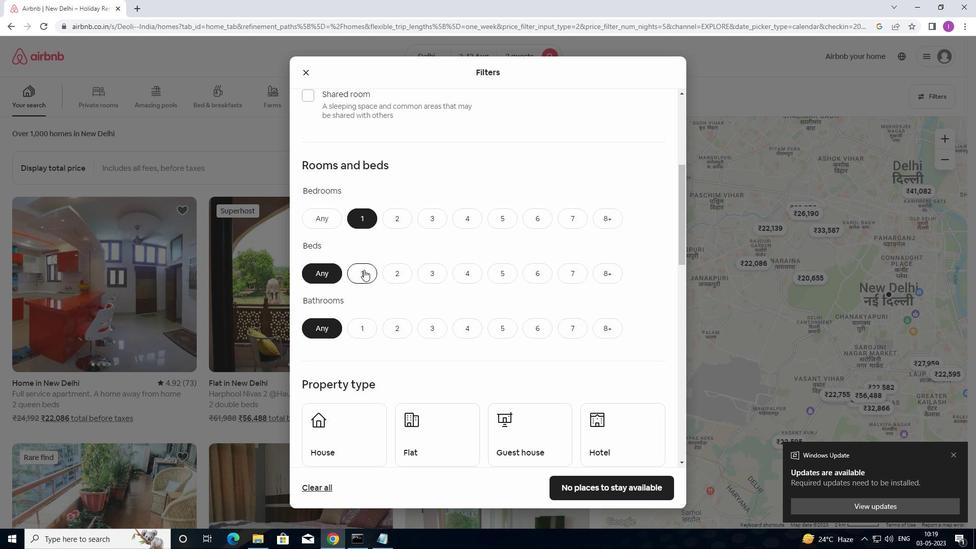 
Action: Mouse pressed left at (364, 270)
Screenshot: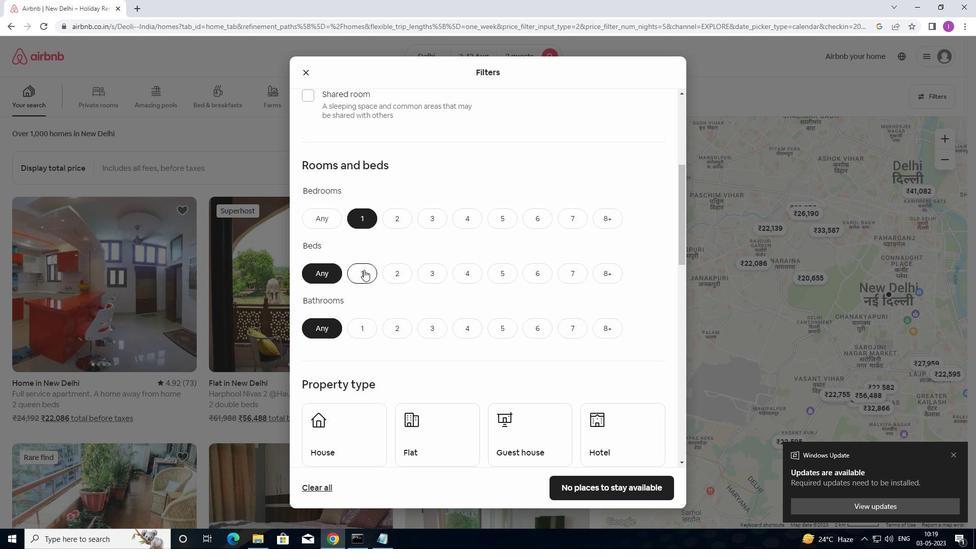 
Action: Mouse moved to (356, 329)
Screenshot: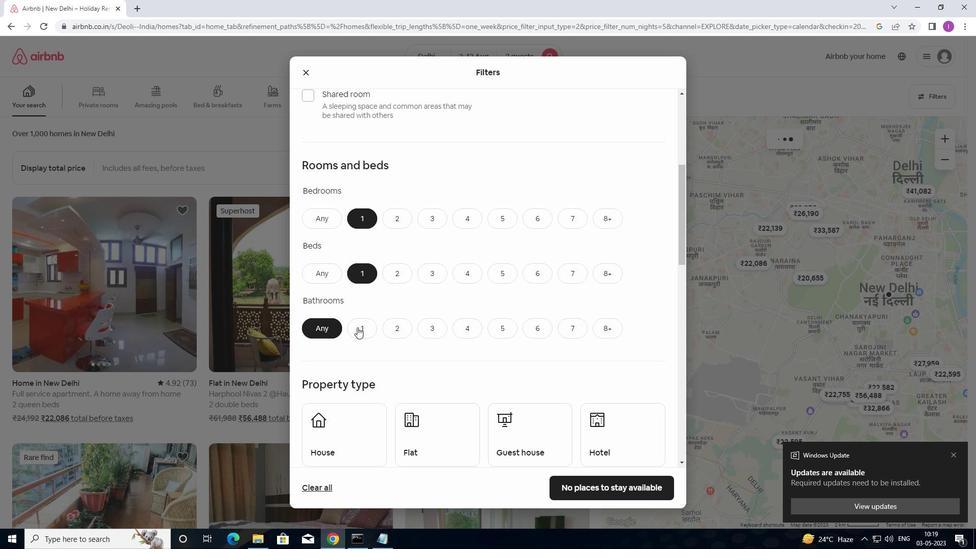 
Action: Mouse pressed left at (356, 329)
Screenshot: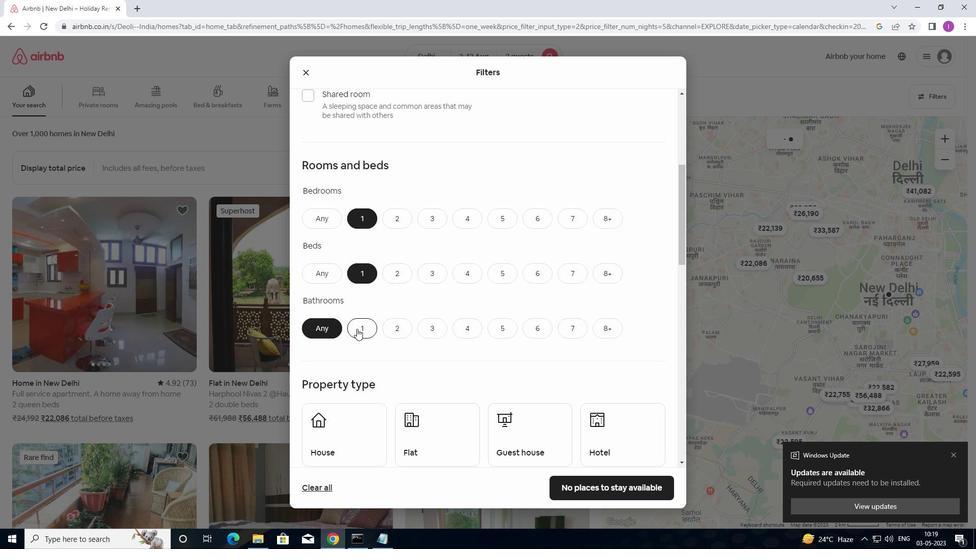 
Action: Mouse moved to (369, 333)
Screenshot: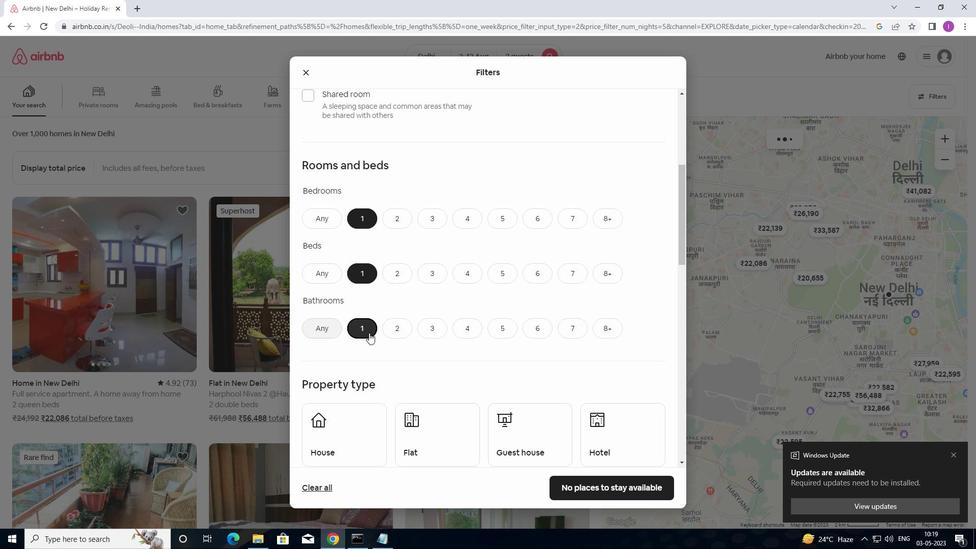 
Action: Mouse scrolled (369, 333) with delta (0, 0)
Screenshot: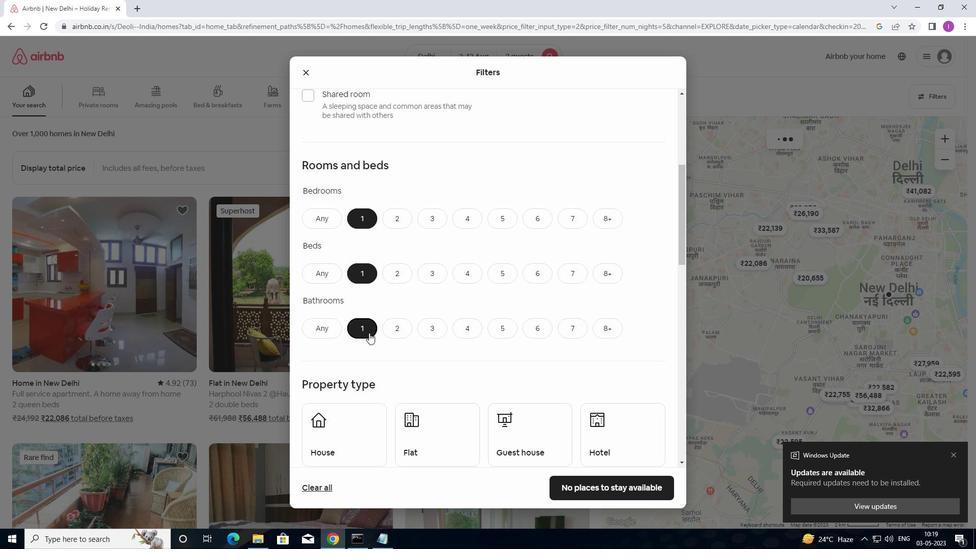 
Action: Mouse scrolled (369, 333) with delta (0, 0)
Screenshot: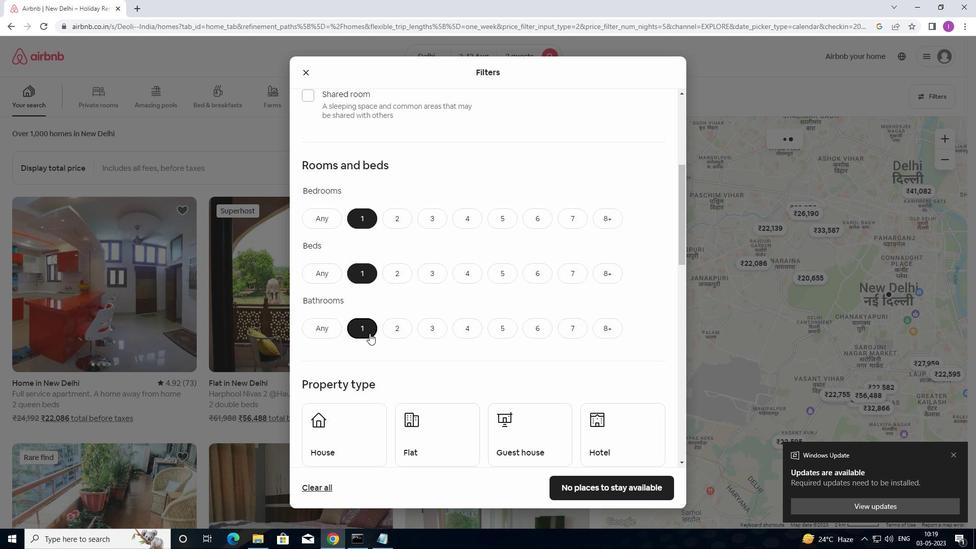 
Action: Mouse moved to (370, 331)
Screenshot: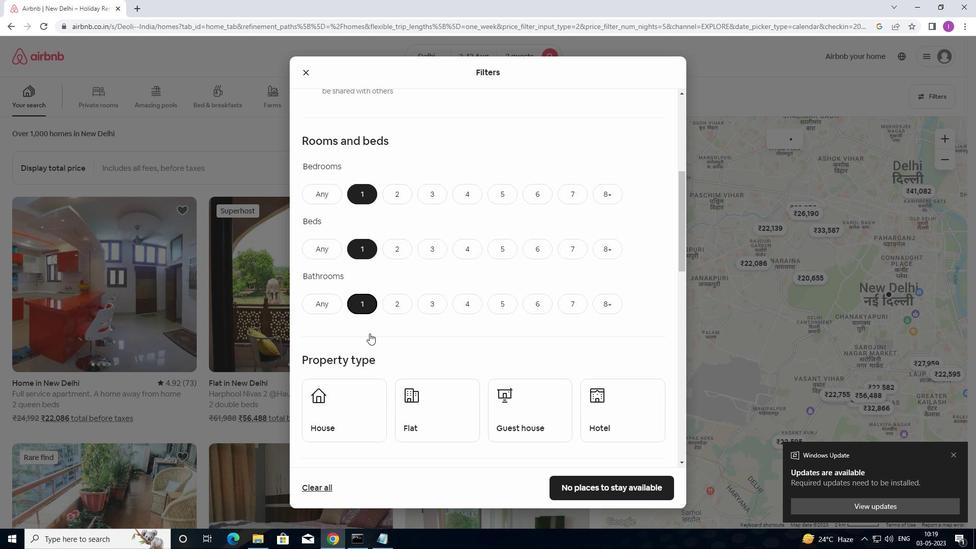 
Action: Mouse scrolled (370, 331) with delta (0, 0)
Screenshot: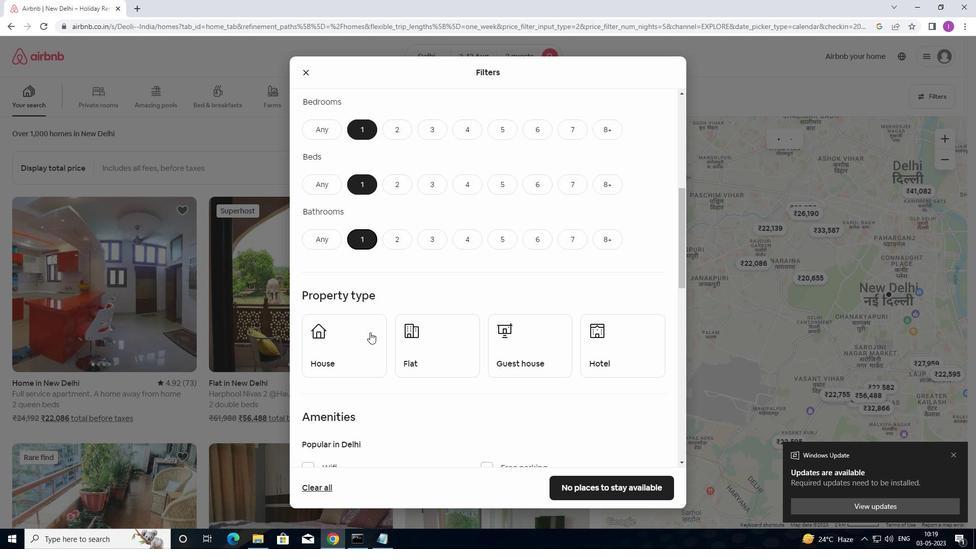 
Action: Mouse moved to (361, 314)
Screenshot: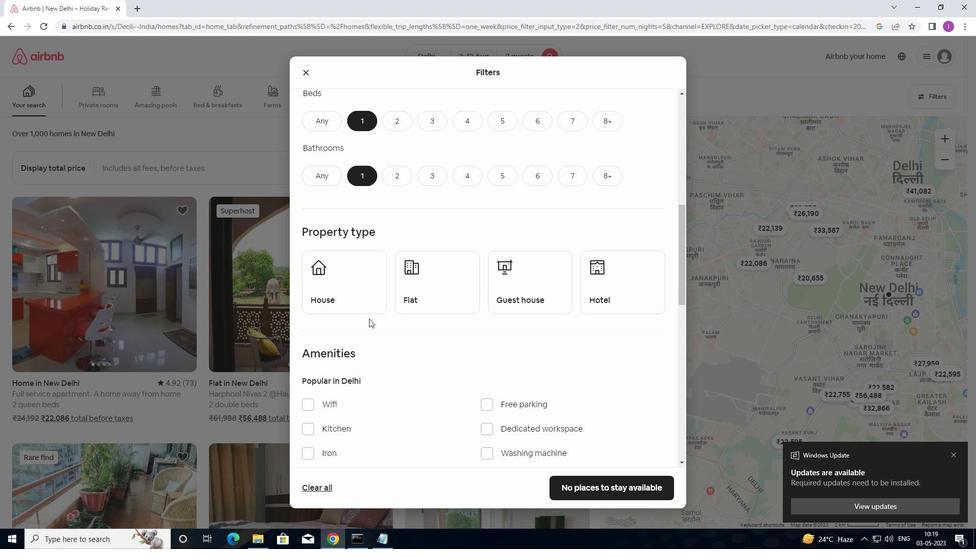 
Action: Mouse pressed left at (361, 314)
Screenshot: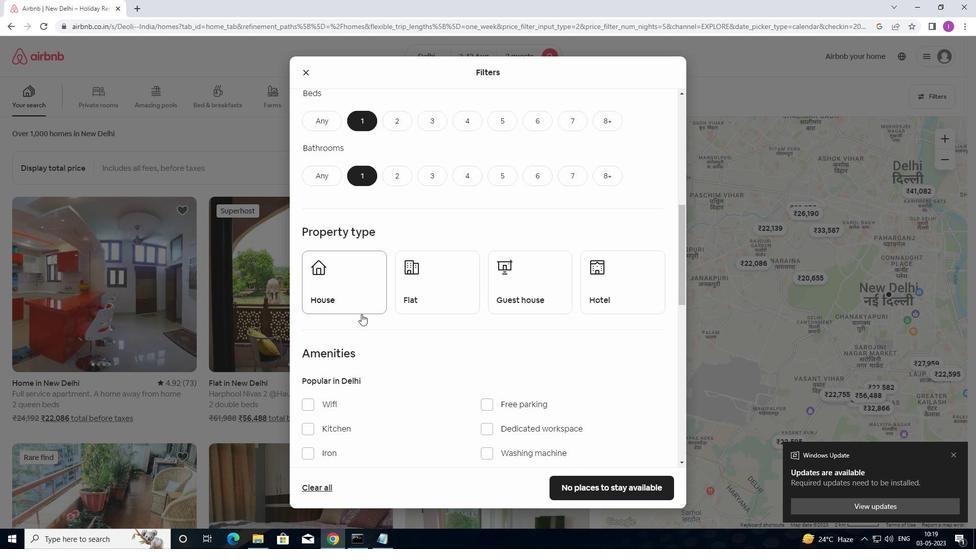 
Action: Mouse moved to (427, 308)
Screenshot: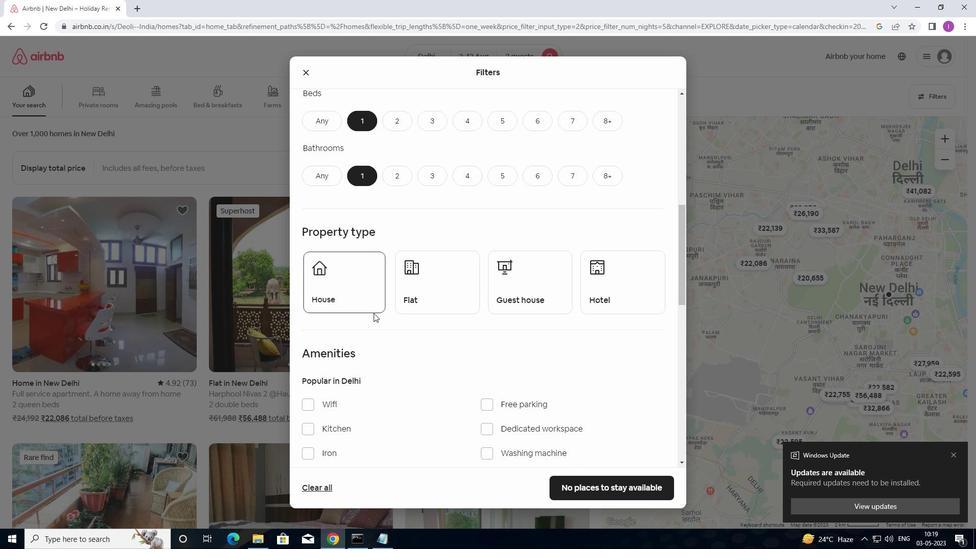 
Action: Mouse pressed left at (427, 308)
Screenshot: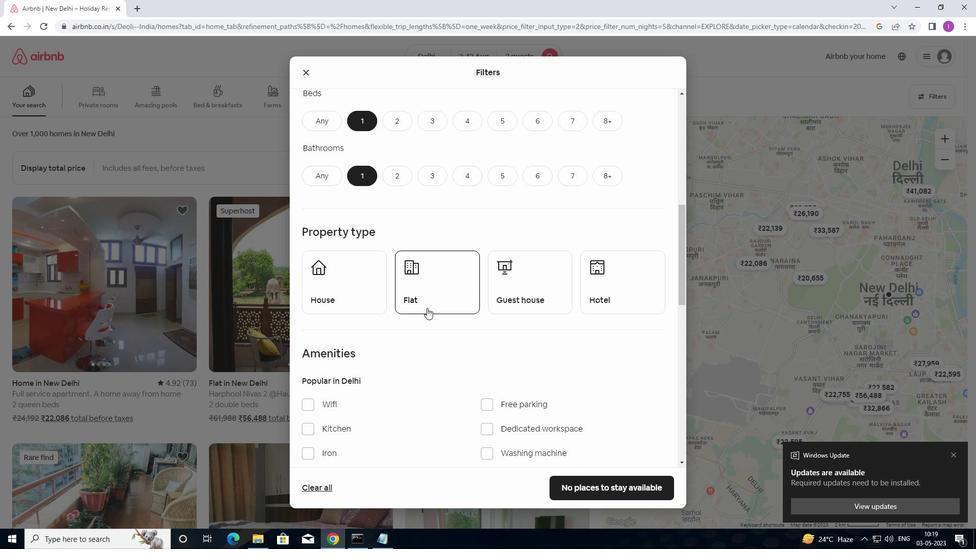
Action: Mouse moved to (365, 298)
Screenshot: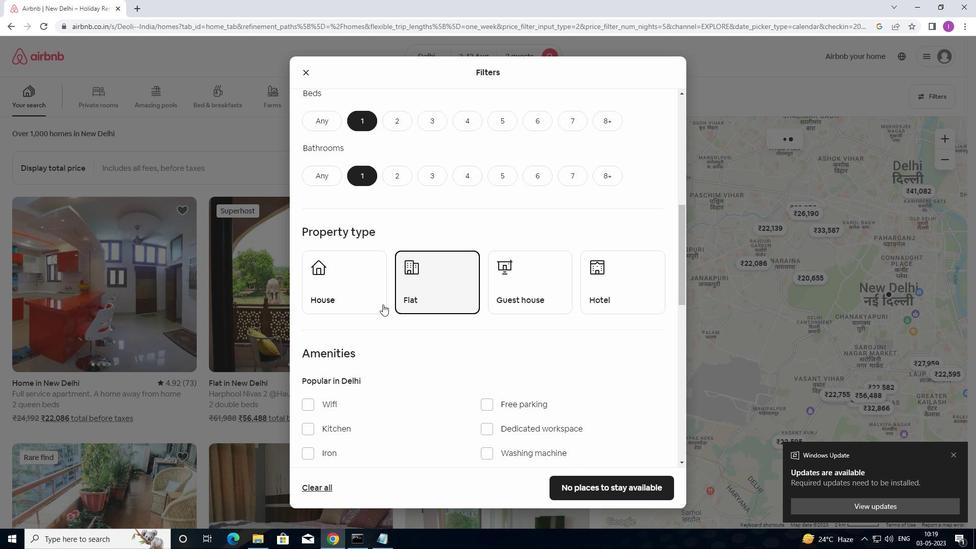 
Action: Mouse pressed left at (365, 298)
Screenshot: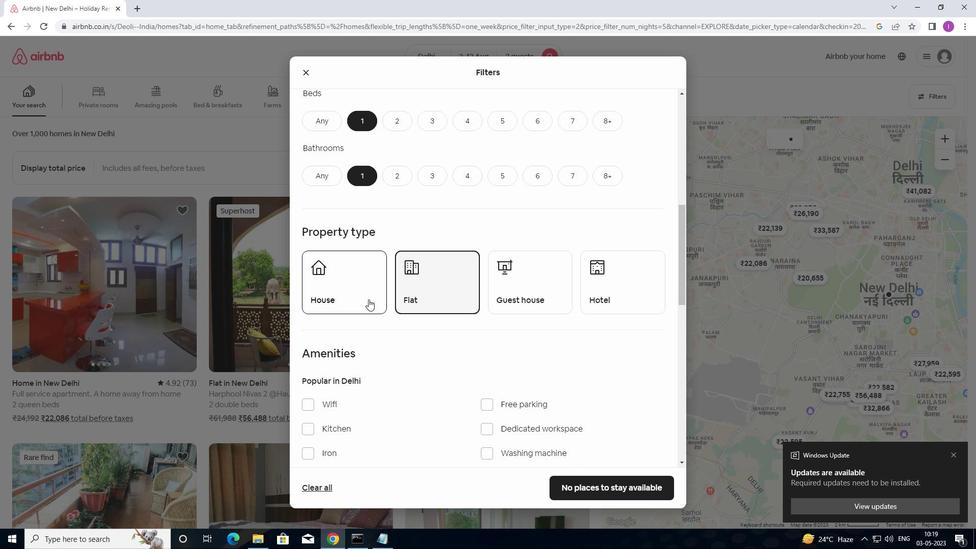 
Action: Mouse moved to (525, 294)
Screenshot: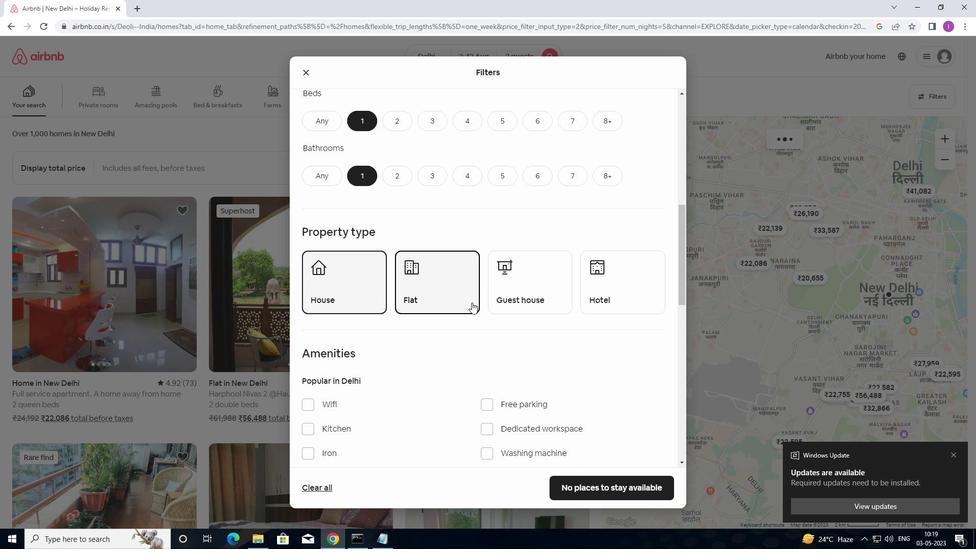 
Action: Mouse pressed left at (525, 294)
Screenshot: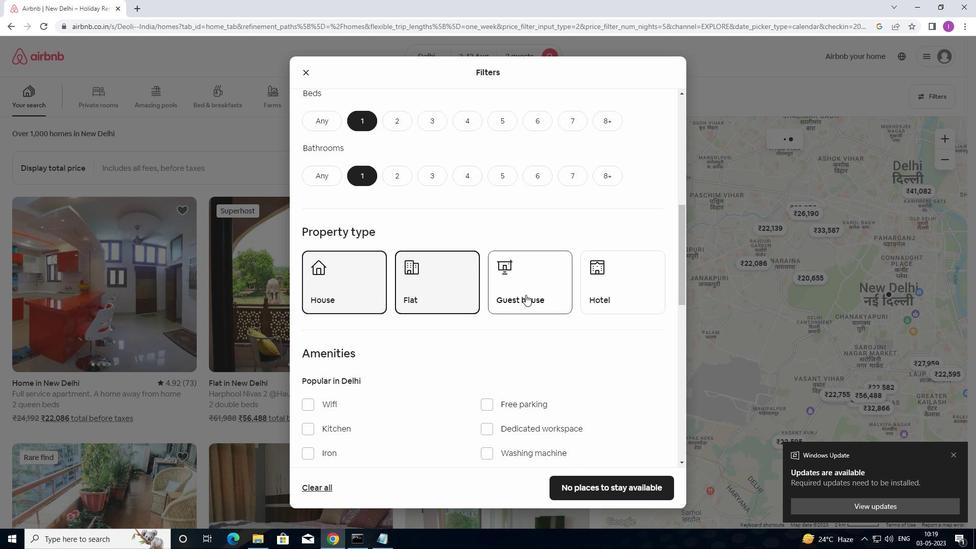 
Action: Mouse moved to (612, 282)
Screenshot: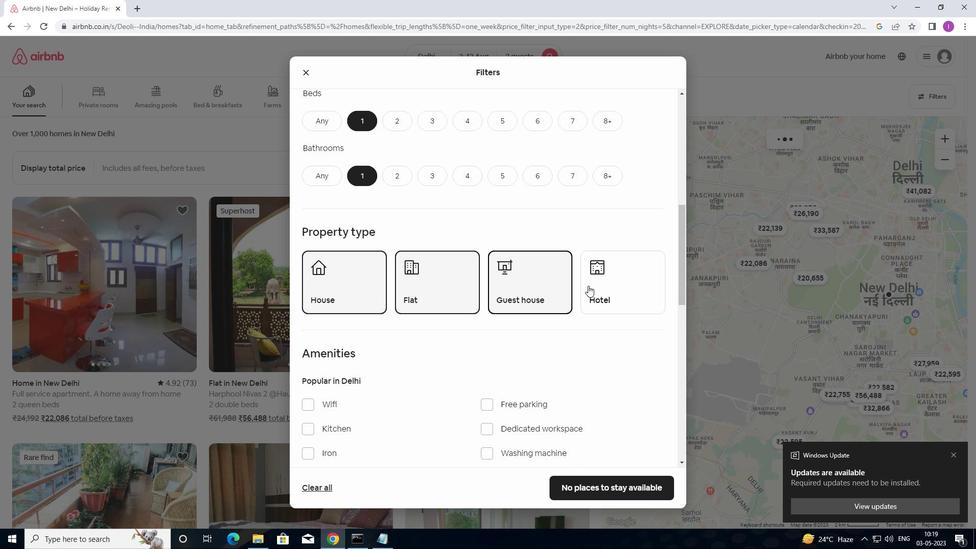 
Action: Mouse pressed left at (612, 282)
Screenshot: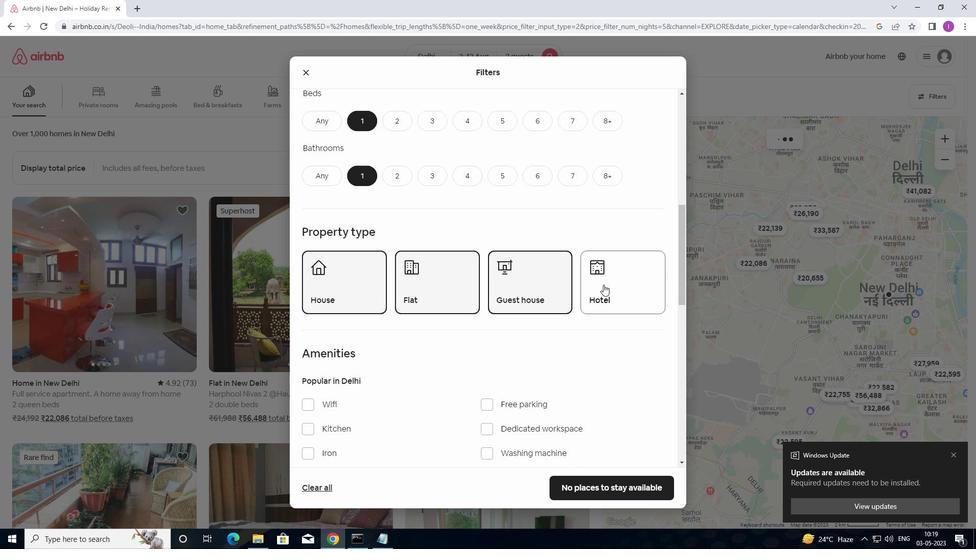 
Action: Mouse moved to (471, 396)
Screenshot: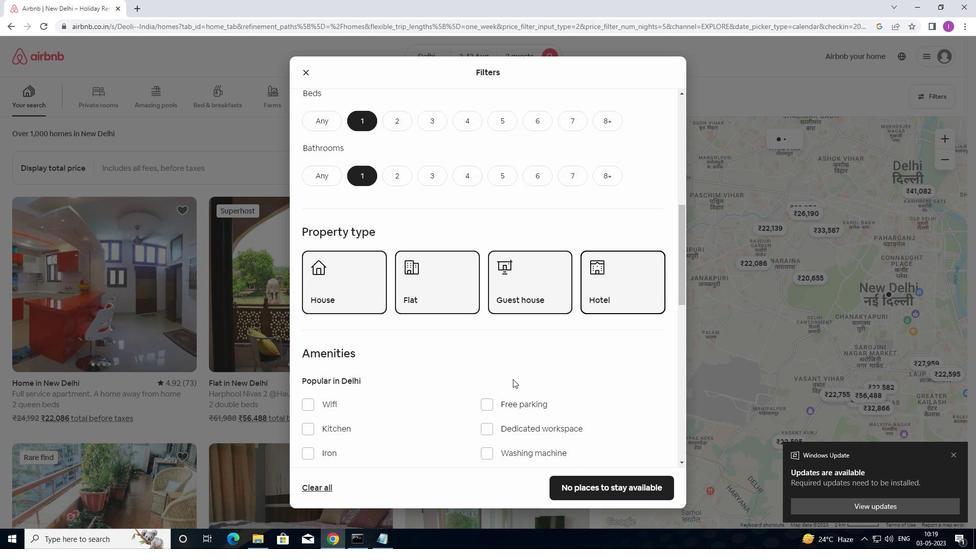 
Action: Mouse scrolled (471, 395) with delta (0, 0)
Screenshot: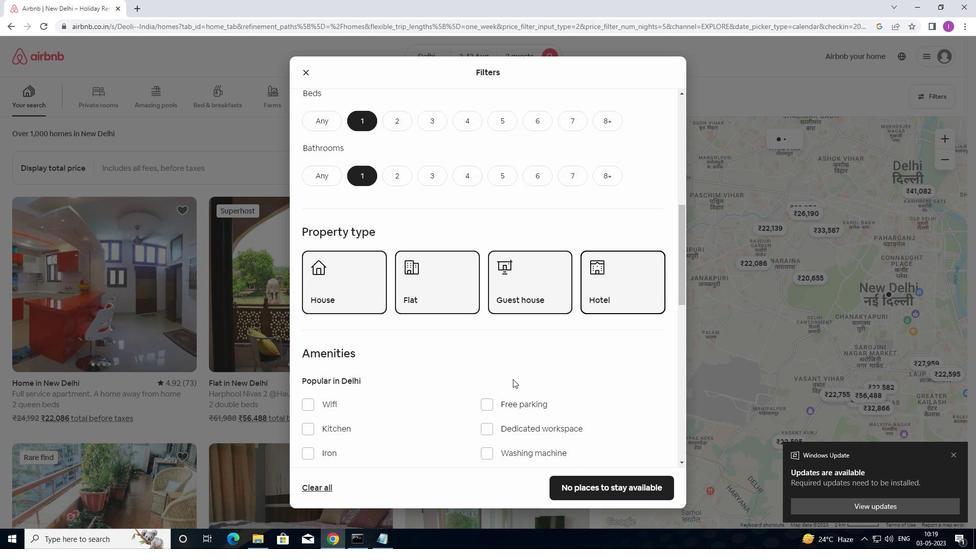 
Action: Mouse moved to (470, 396)
Screenshot: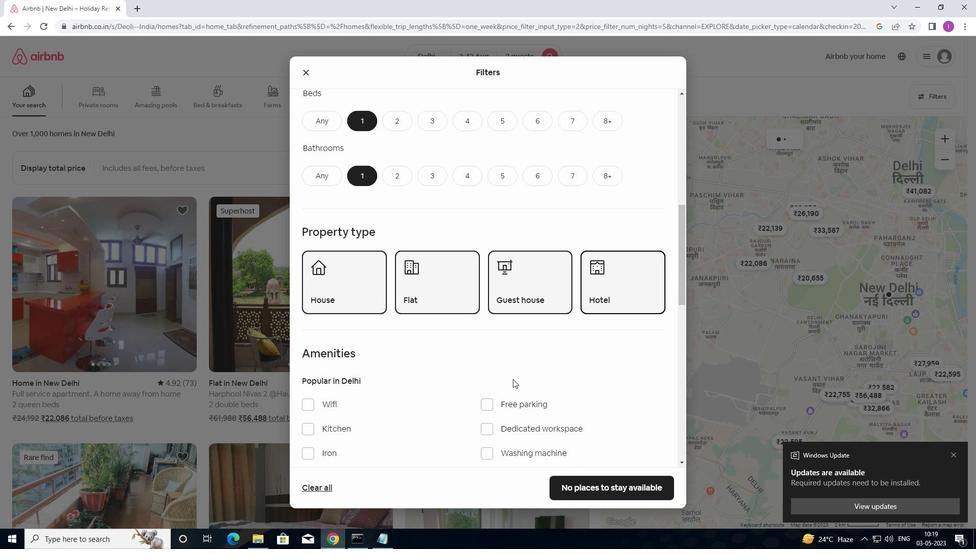 
Action: Mouse scrolled (470, 396) with delta (0, 0)
Screenshot: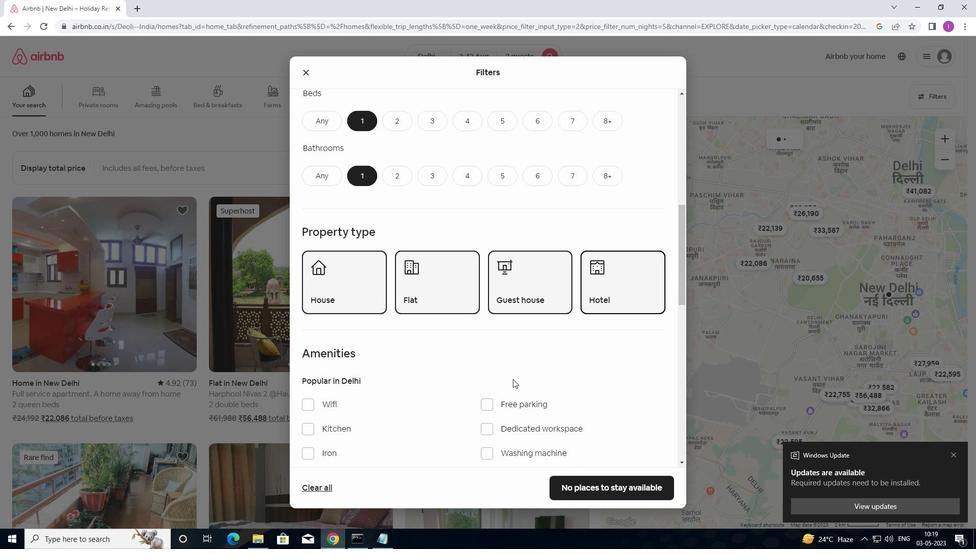 
Action: Mouse moved to (470, 397)
Screenshot: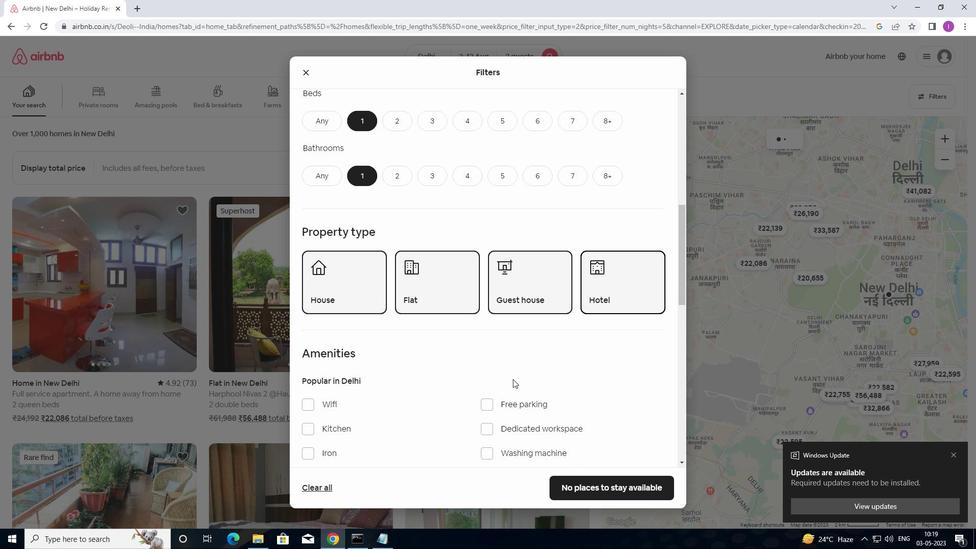 
Action: Mouse scrolled (470, 396) with delta (0, 0)
Screenshot: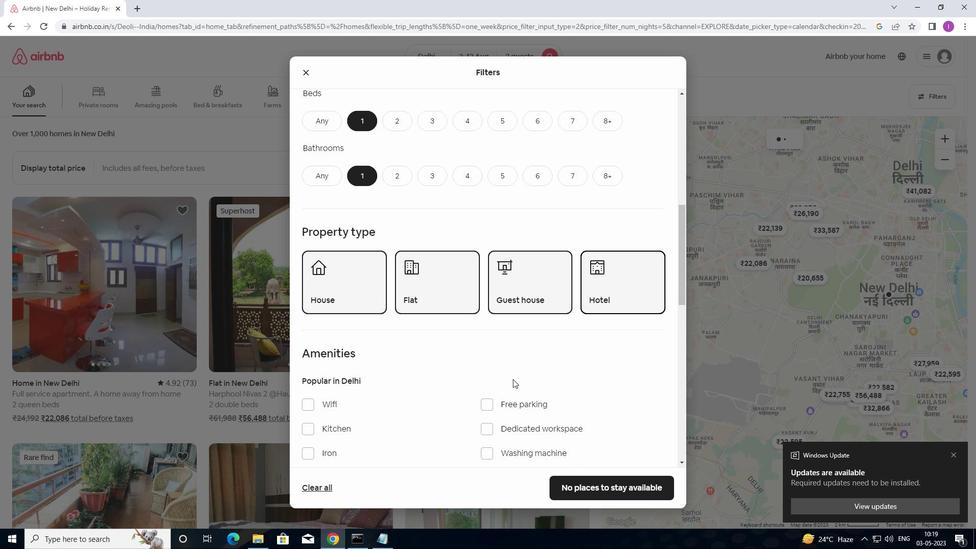 
Action: Mouse scrolled (470, 396) with delta (0, 0)
Screenshot: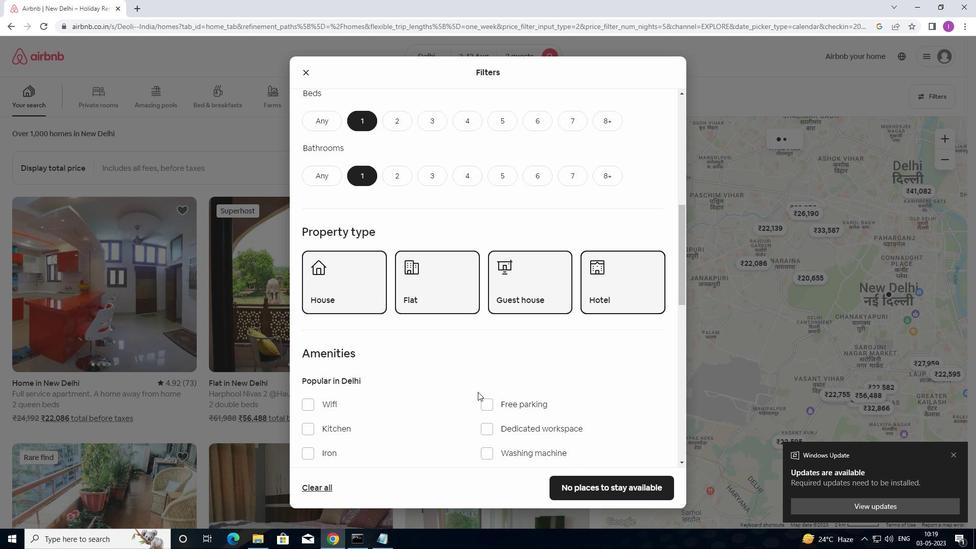 
Action: Mouse scrolled (470, 396) with delta (0, 0)
Screenshot: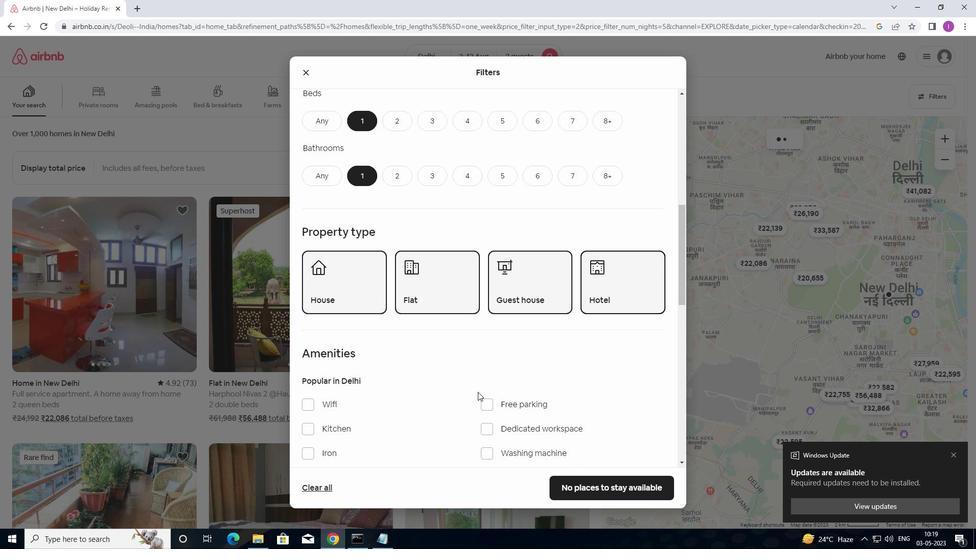
Action: Mouse moved to (521, 356)
Screenshot: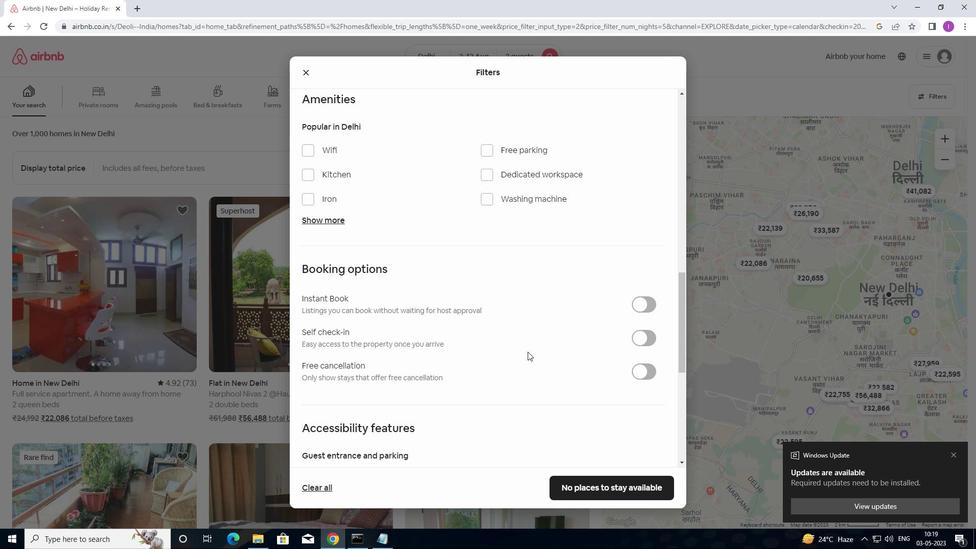 
Action: Mouse scrolled (521, 356) with delta (0, 0)
Screenshot: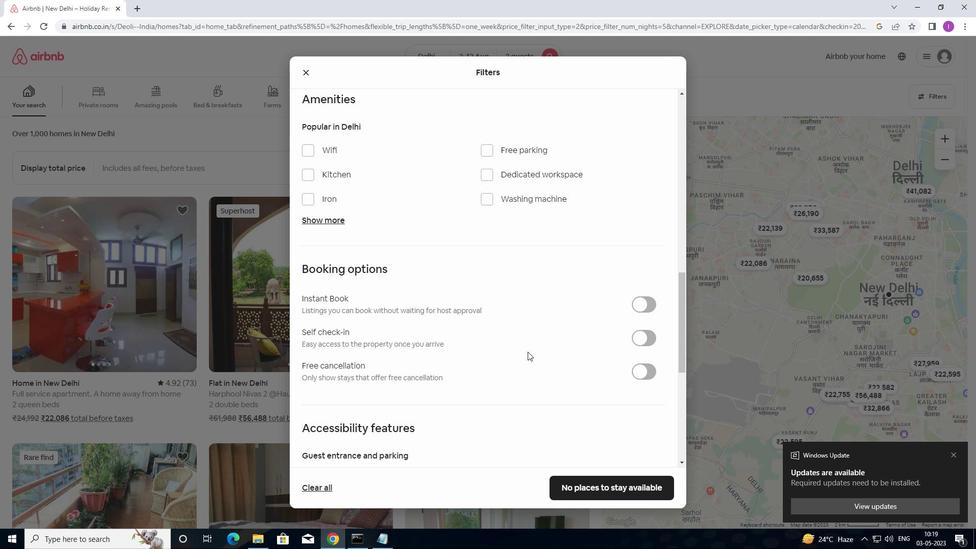 
Action: Mouse moved to (516, 362)
Screenshot: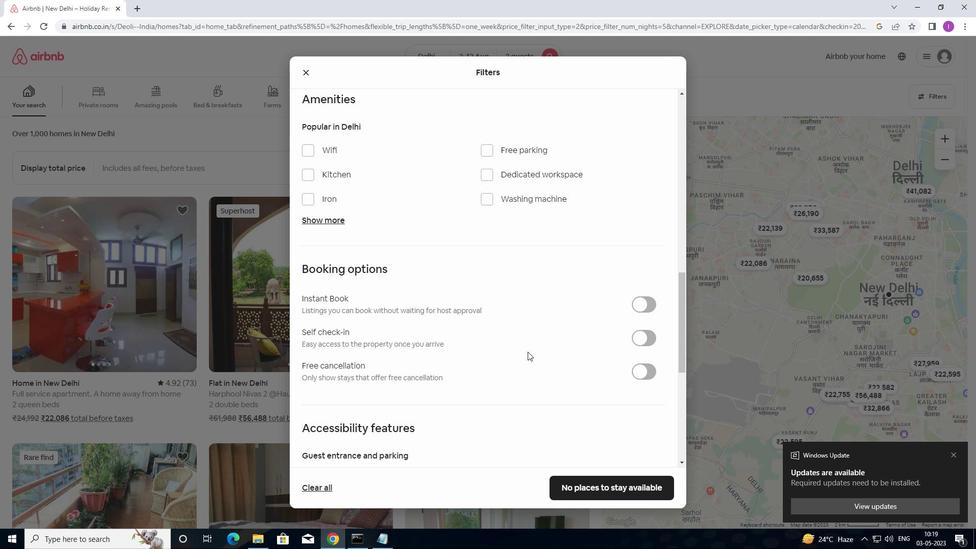 
Action: Mouse scrolled (516, 362) with delta (0, 0)
Screenshot: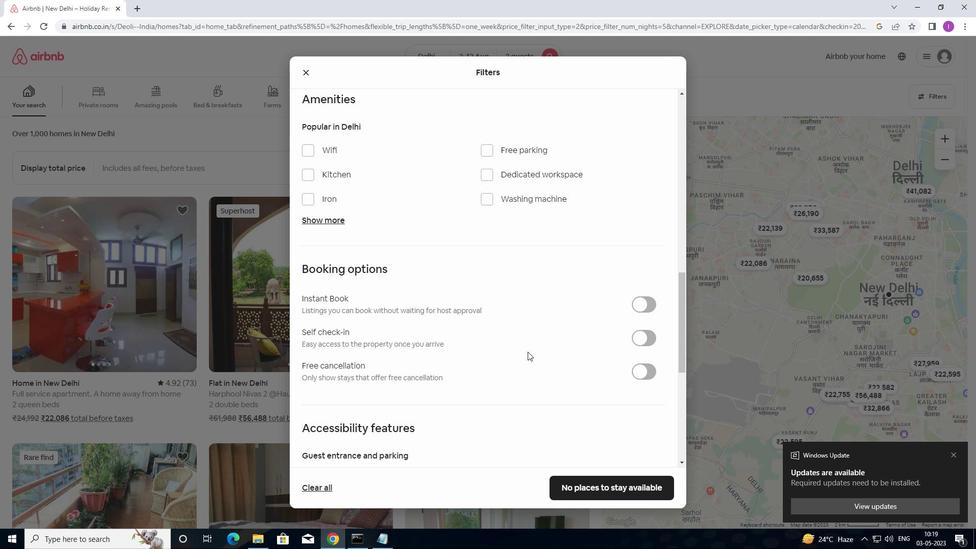 
Action: Mouse moved to (649, 436)
Screenshot: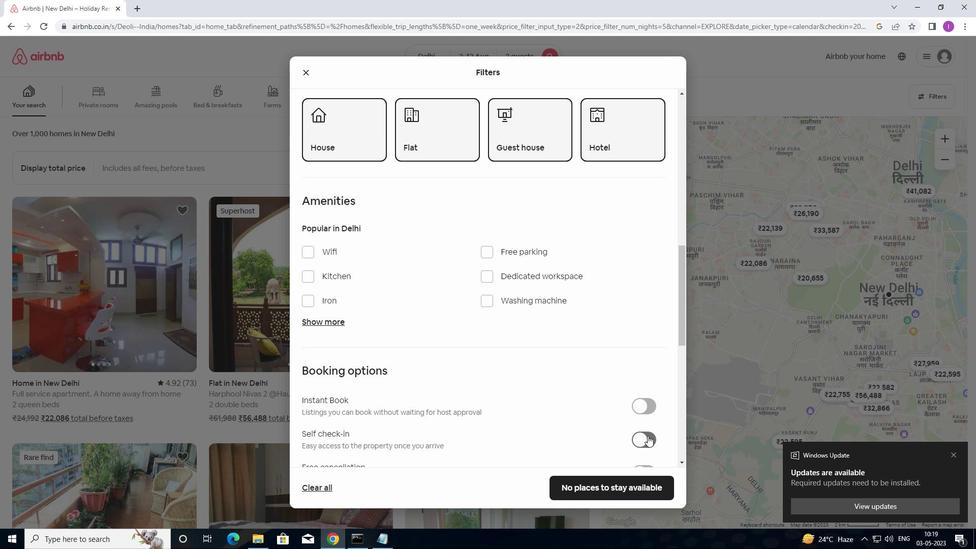 
Action: Mouse pressed left at (649, 436)
Screenshot: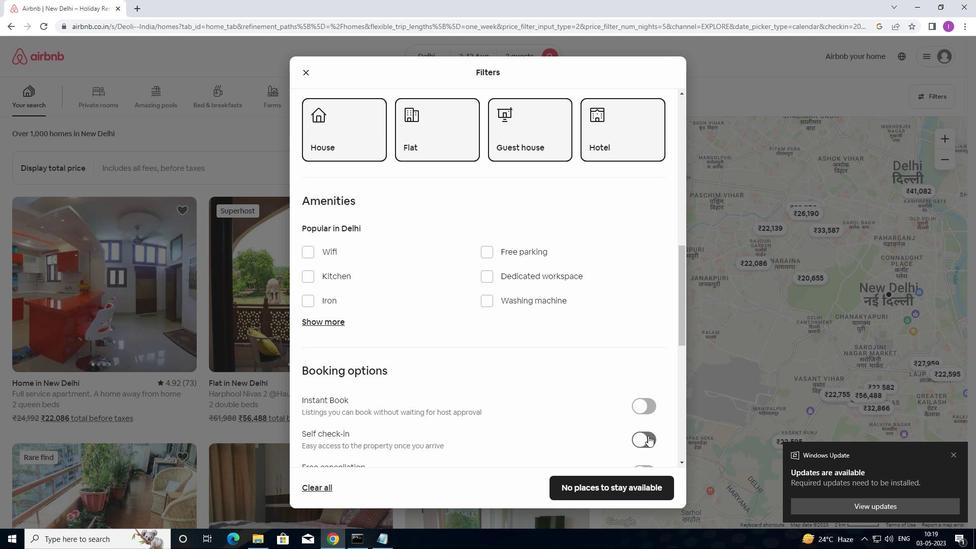 
Action: Mouse moved to (530, 439)
Screenshot: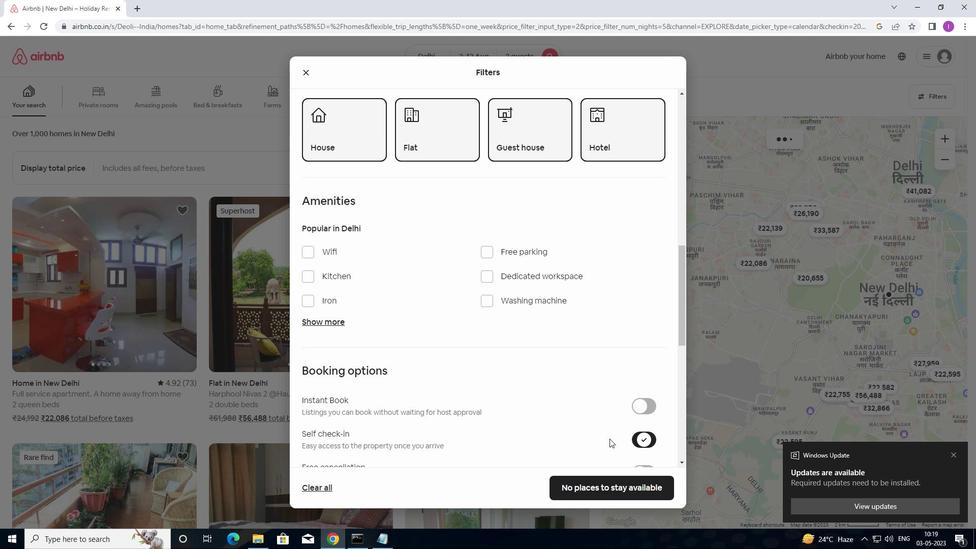 
Action: Mouse scrolled (530, 438) with delta (0, 0)
Screenshot: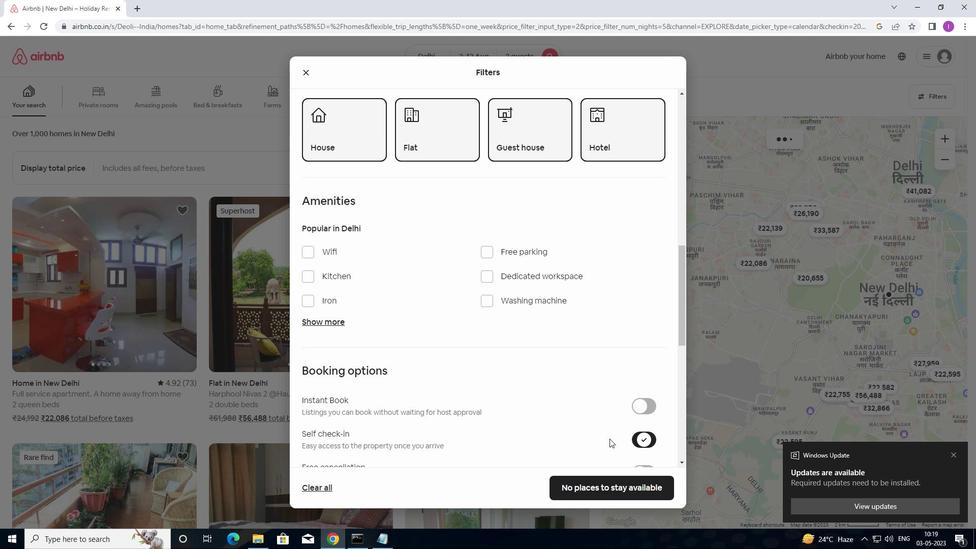 
Action: Mouse scrolled (530, 438) with delta (0, 0)
Screenshot: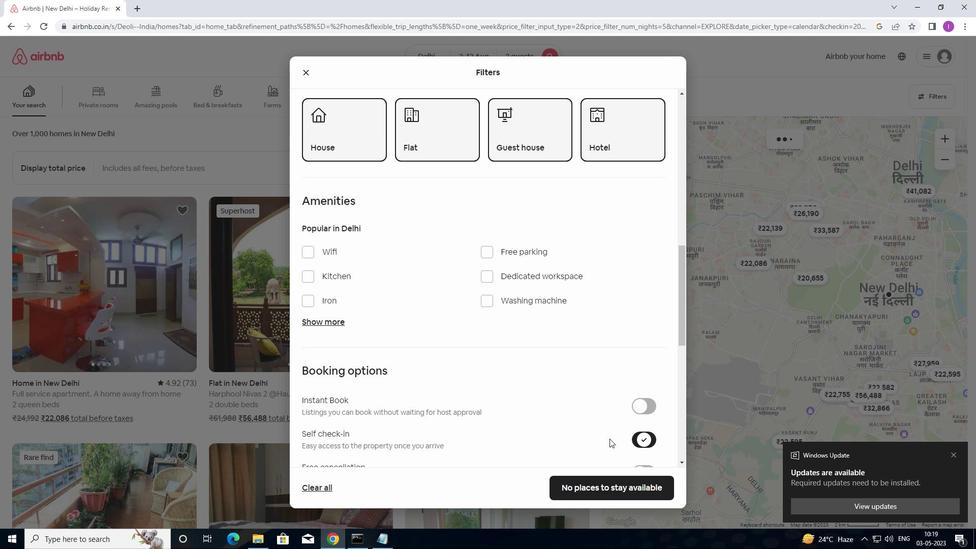 
Action: Mouse scrolled (530, 438) with delta (0, 0)
Screenshot: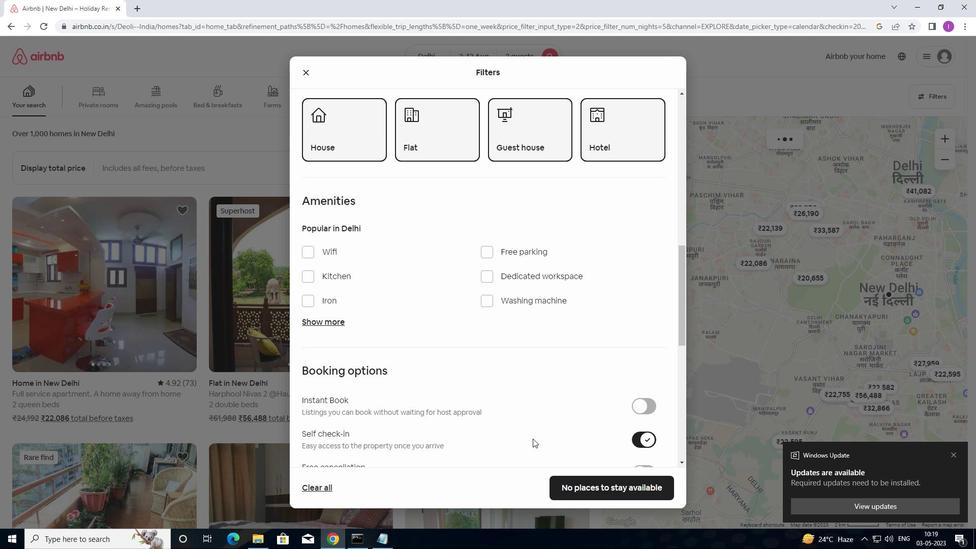 
Action: Mouse moved to (526, 439)
Screenshot: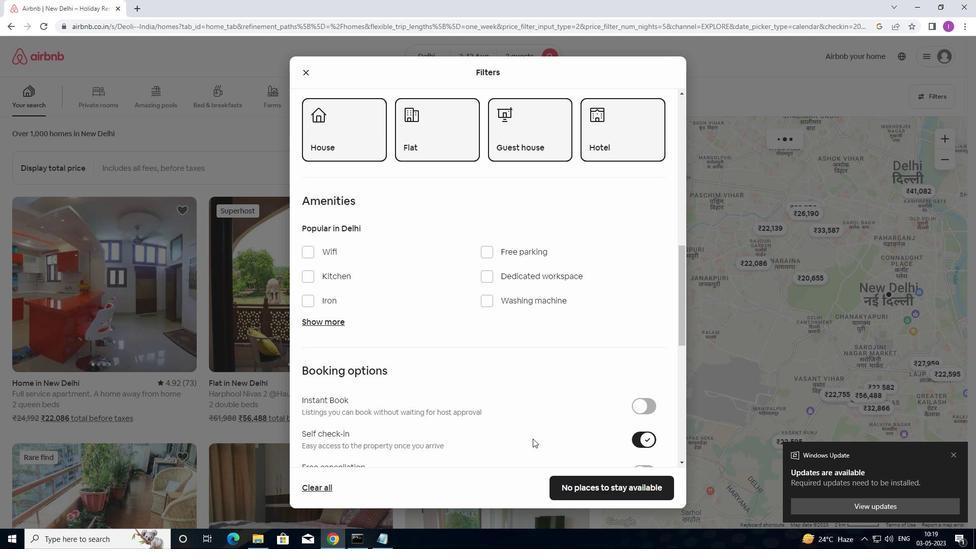 
Action: Mouse scrolled (526, 438) with delta (0, 0)
Screenshot: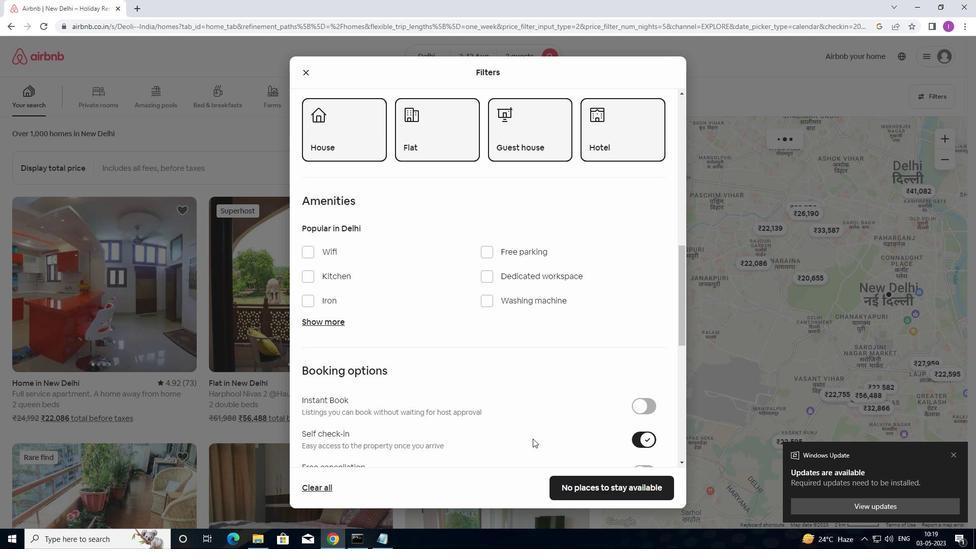 
Action: Mouse moved to (505, 432)
Screenshot: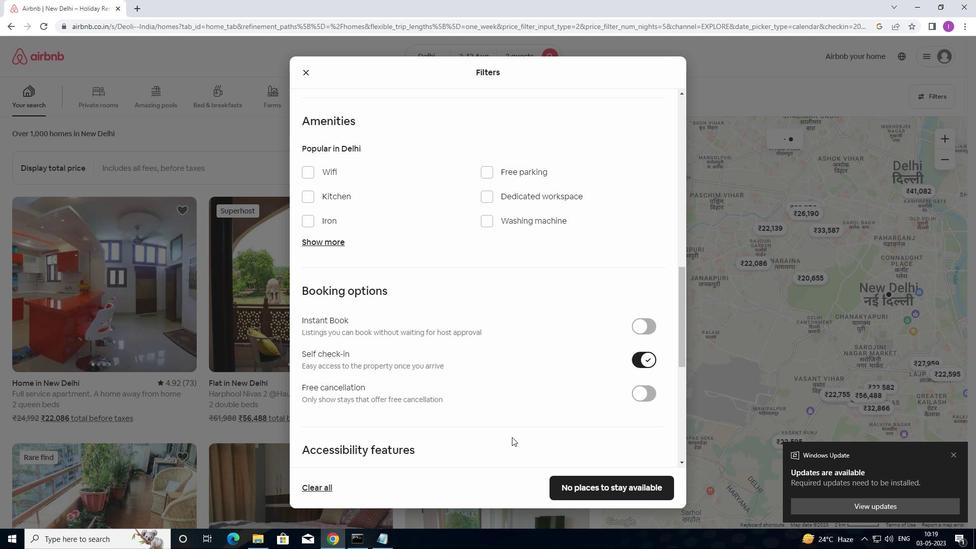 
Action: Mouse scrolled (505, 431) with delta (0, 0)
Screenshot: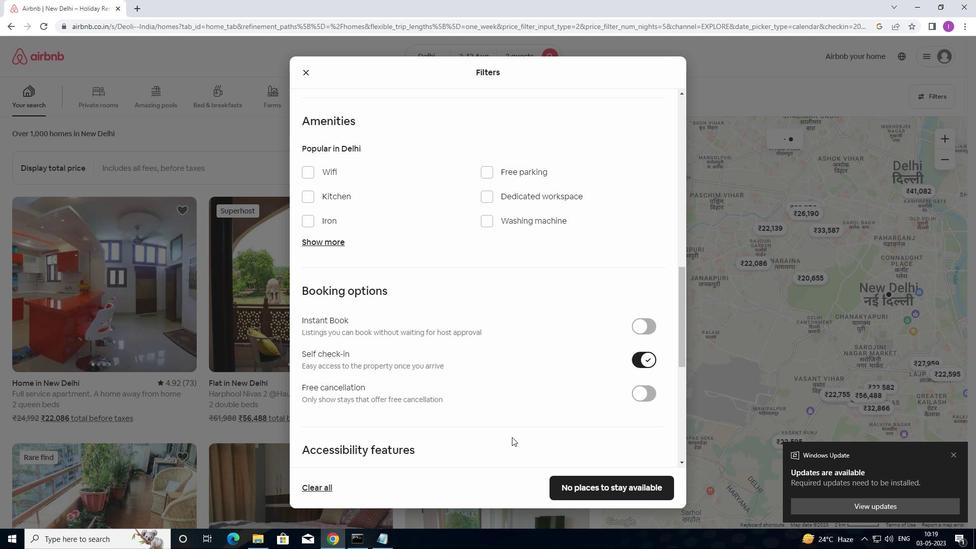 
Action: Mouse moved to (504, 432)
Screenshot: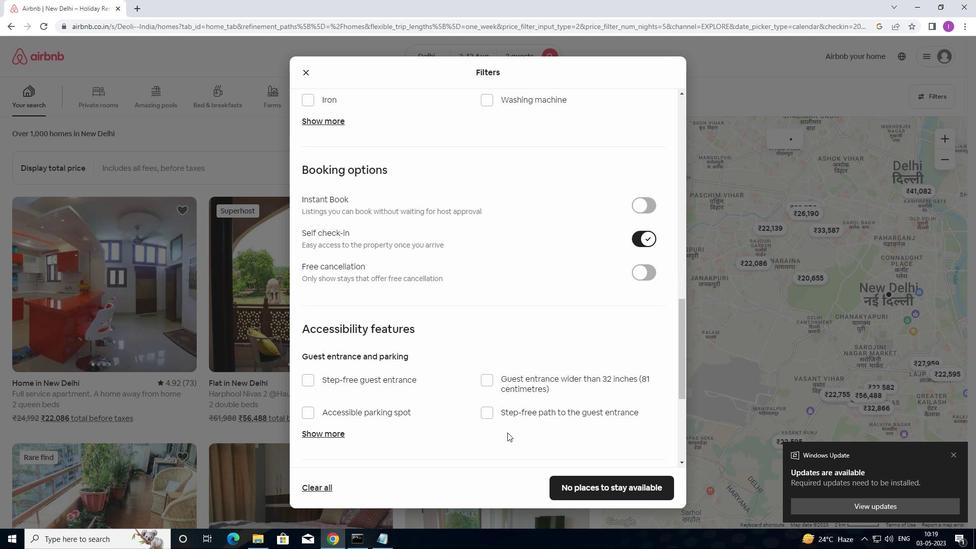 
Action: Mouse scrolled (504, 431) with delta (0, 0)
Screenshot: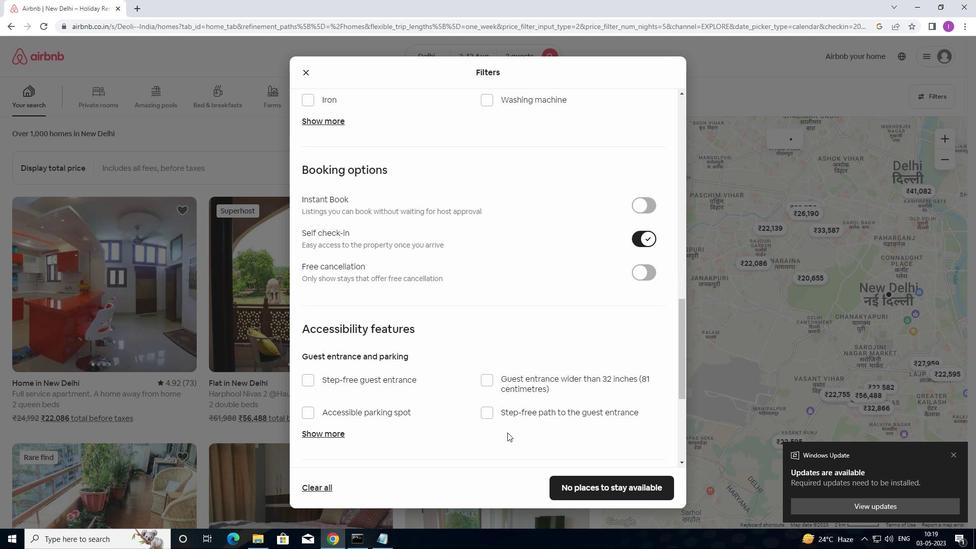 
Action: Mouse scrolled (504, 431) with delta (0, 0)
Screenshot: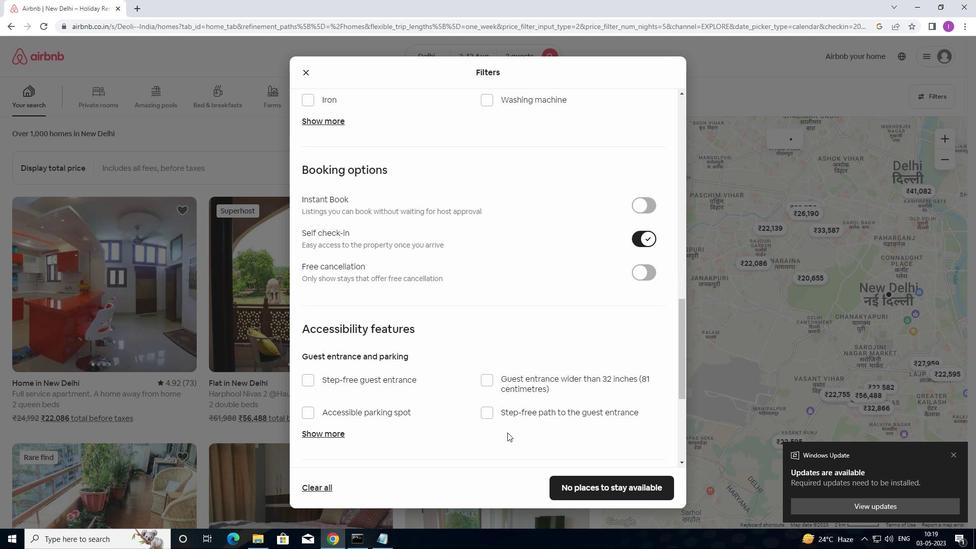 
Action: Mouse scrolled (504, 431) with delta (0, 0)
Screenshot: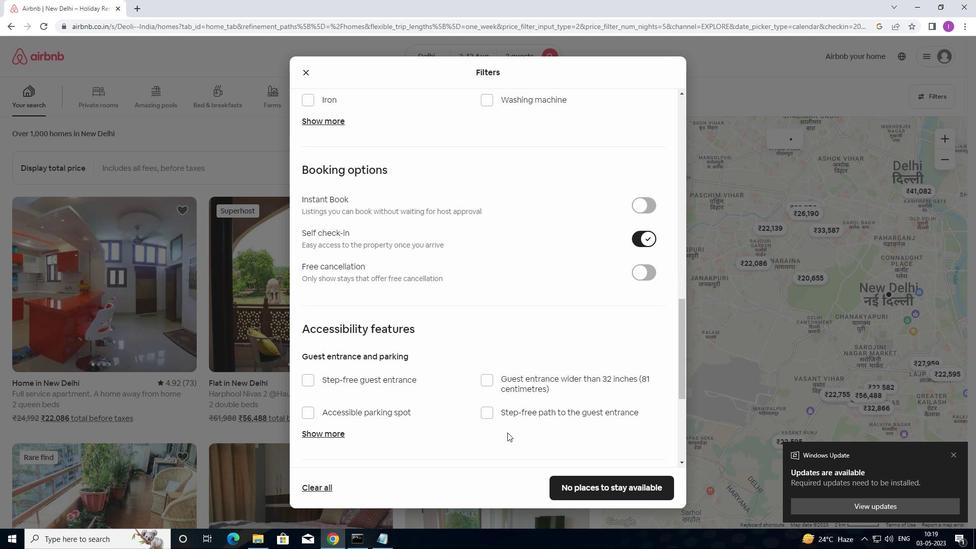 
Action: Mouse scrolled (504, 431) with delta (0, 0)
Screenshot: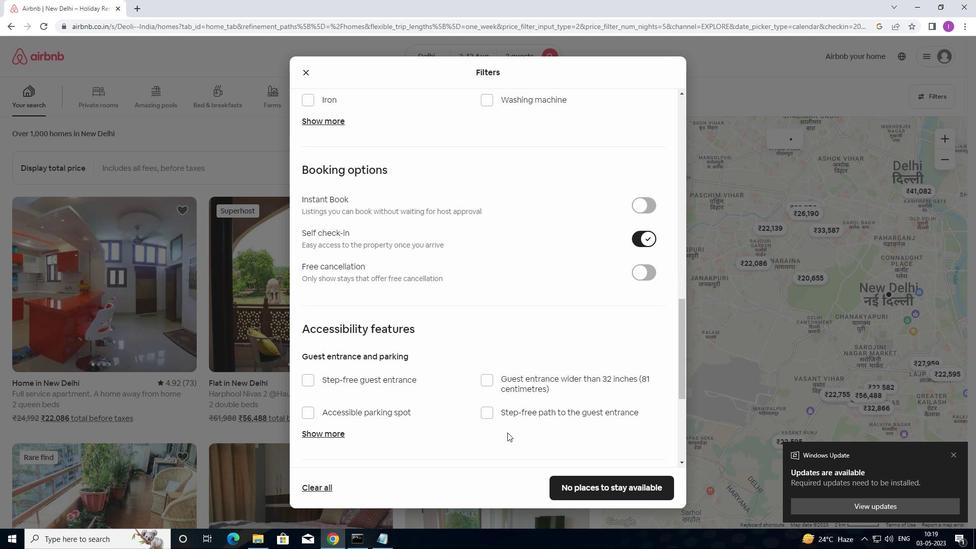 
Action: Mouse moved to (493, 431)
Screenshot: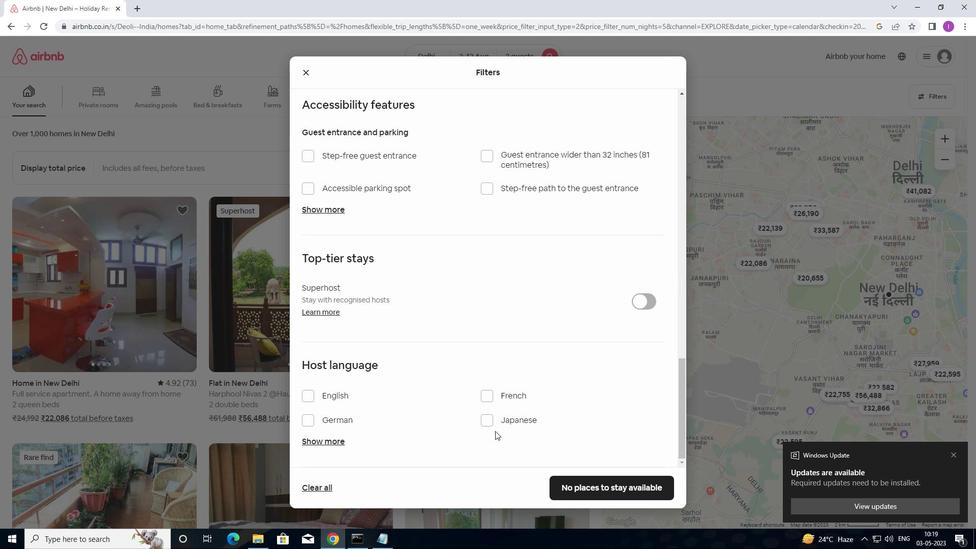 
Action: Mouse scrolled (493, 431) with delta (0, 0)
Screenshot: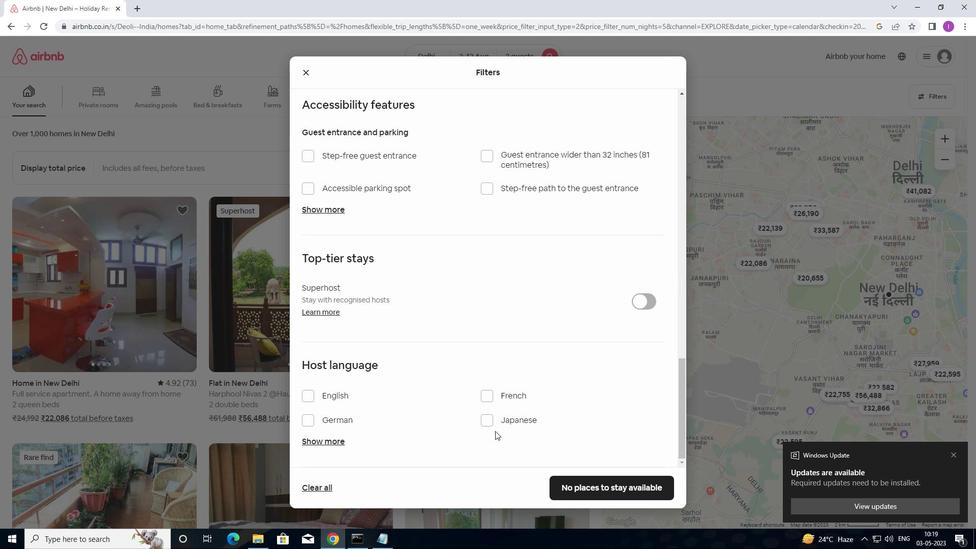 
Action: Mouse moved to (493, 431)
Screenshot: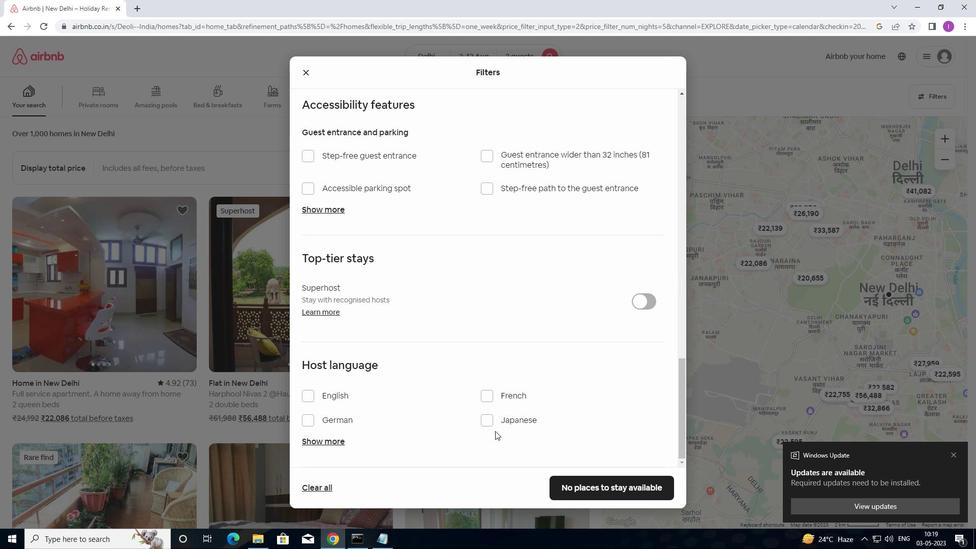 
Action: Mouse scrolled (493, 431) with delta (0, 0)
Screenshot: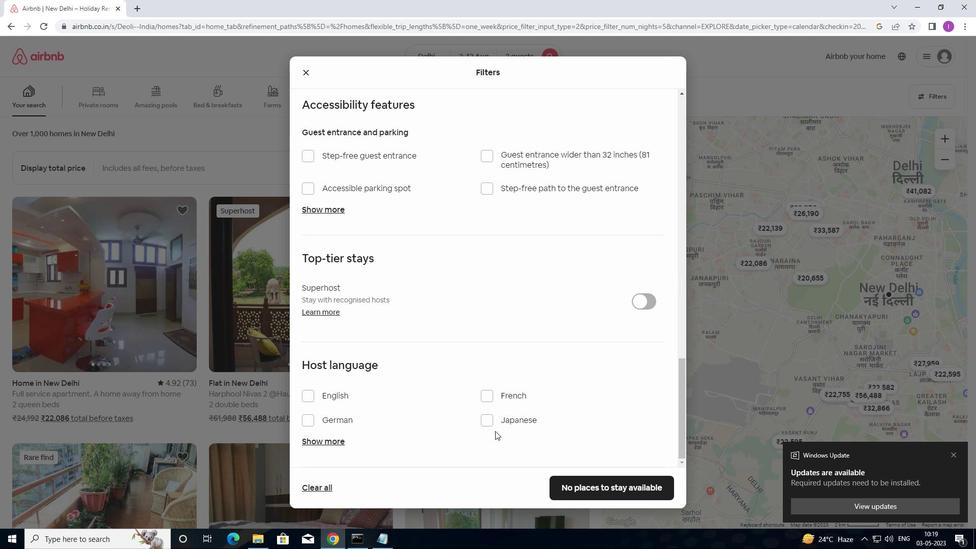 
Action: Mouse moved to (306, 395)
Screenshot: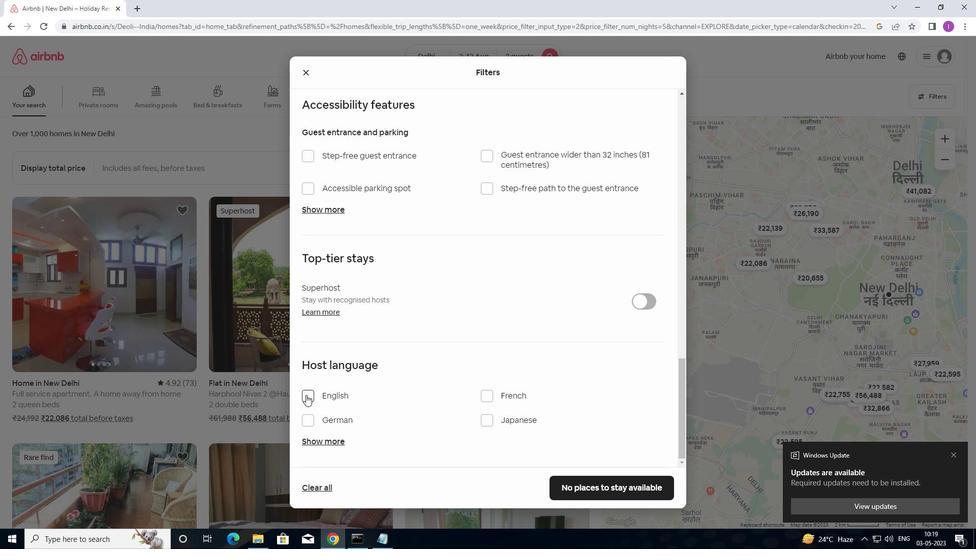 
Action: Mouse pressed left at (306, 395)
Screenshot: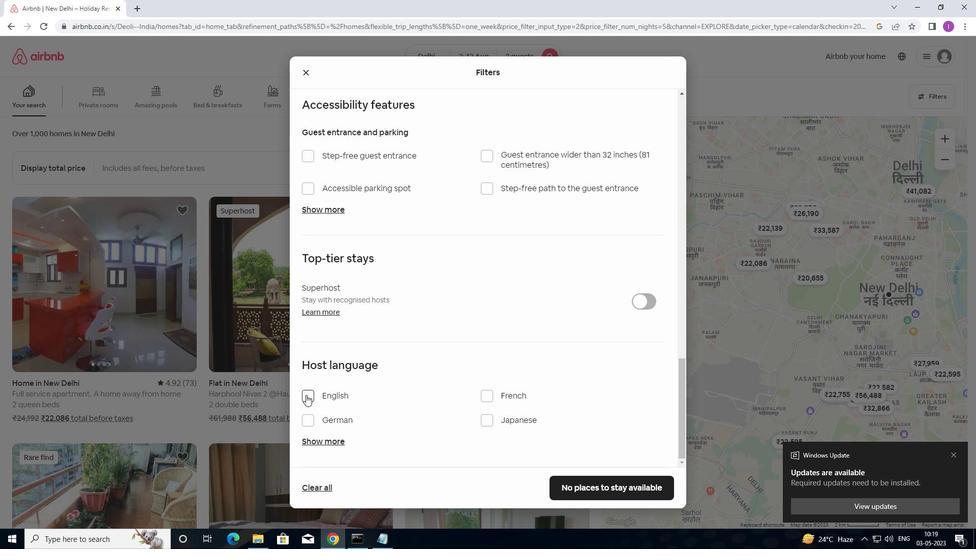 
Action: Mouse moved to (565, 484)
Screenshot: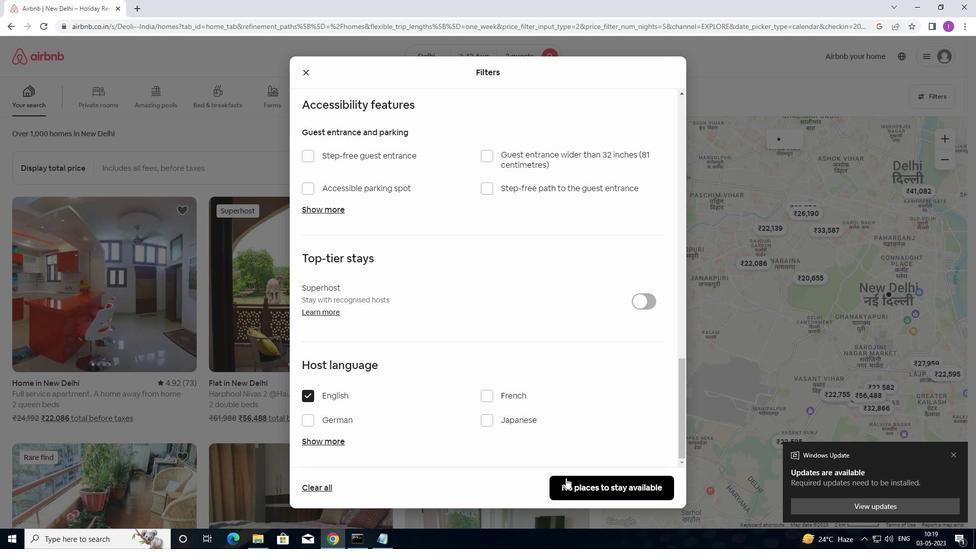 
Action: Mouse pressed left at (565, 484)
Screenshot: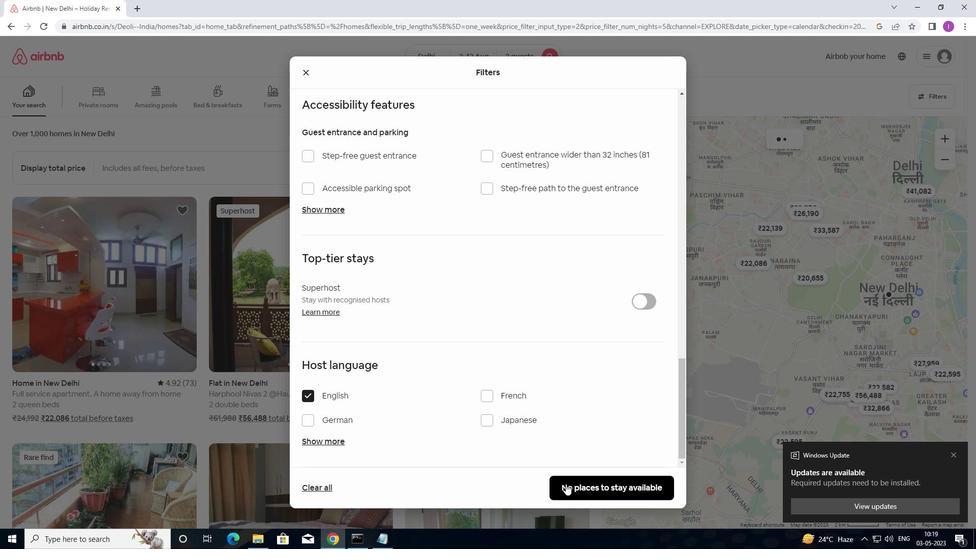
Action: Mouse moved to (572, 482)
Screenshot: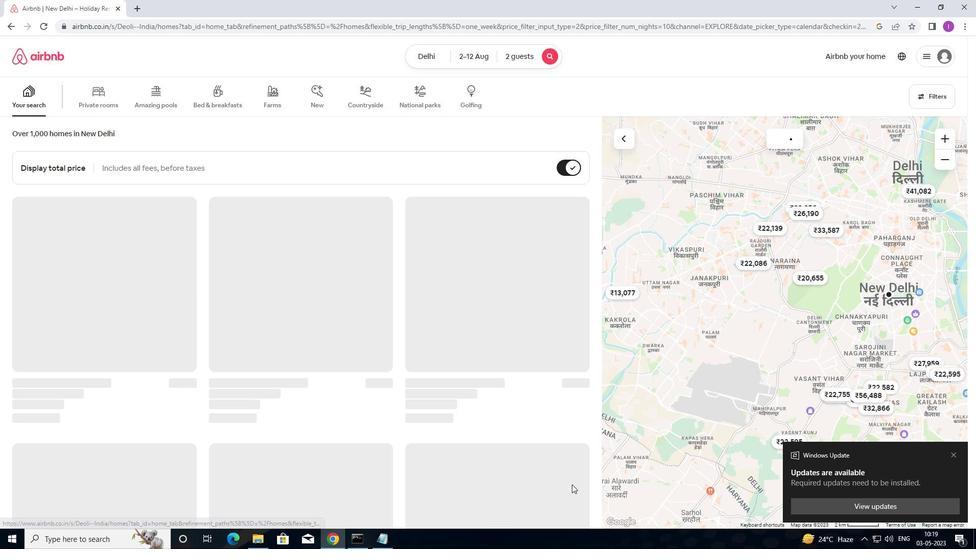 
